 Task: open an excel sheet and write heading  Budget GuruAdd Categories in a column and its values below  'Housing, Transportation, Groceries, Utilities, Entertainment, Dining Out, Health, Miscellaneous, Savings & Total. 'Add Budgeted amount in next column and its values below  $1,500, $300, $400, $200, $150, $250, $100, $200, $500 & $4,600. Add Actual amountin next column and its values below   $1,400, $280, $420, $180, $170, $230, $120, $180, $520 & $4,500. Add Difference in next column and its values below  -$100, -$20, +$20, -$20, +$20, -$20, +$20, -$20, +$20 & -$100Save page Budget Control Tool
Action: Mouse moved to (134, 126)
Screenshot: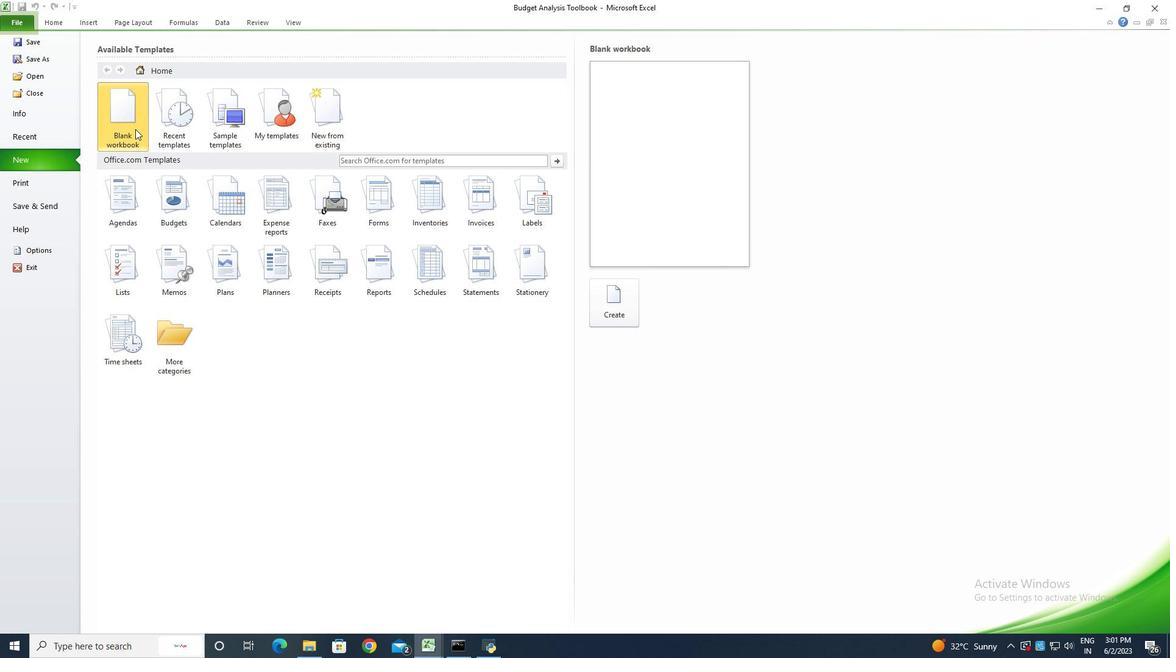 
Action: Mouse pressed left at (134, 126)
Screenshot: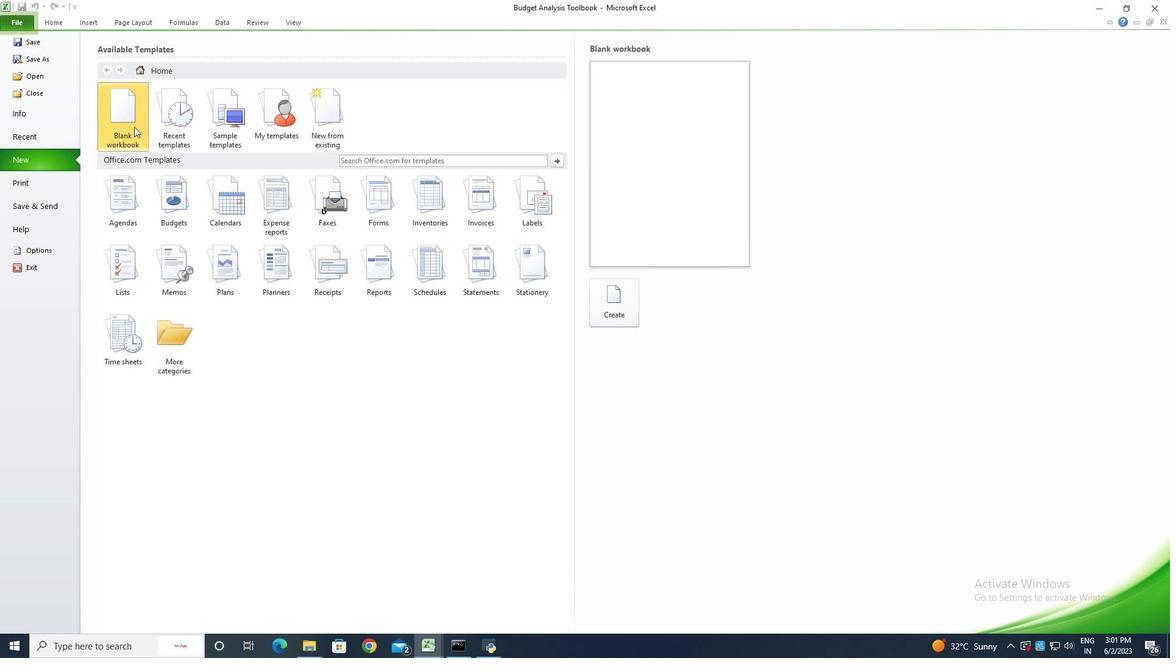 
Action: Mouse moved to (621, 304)
Screenshot: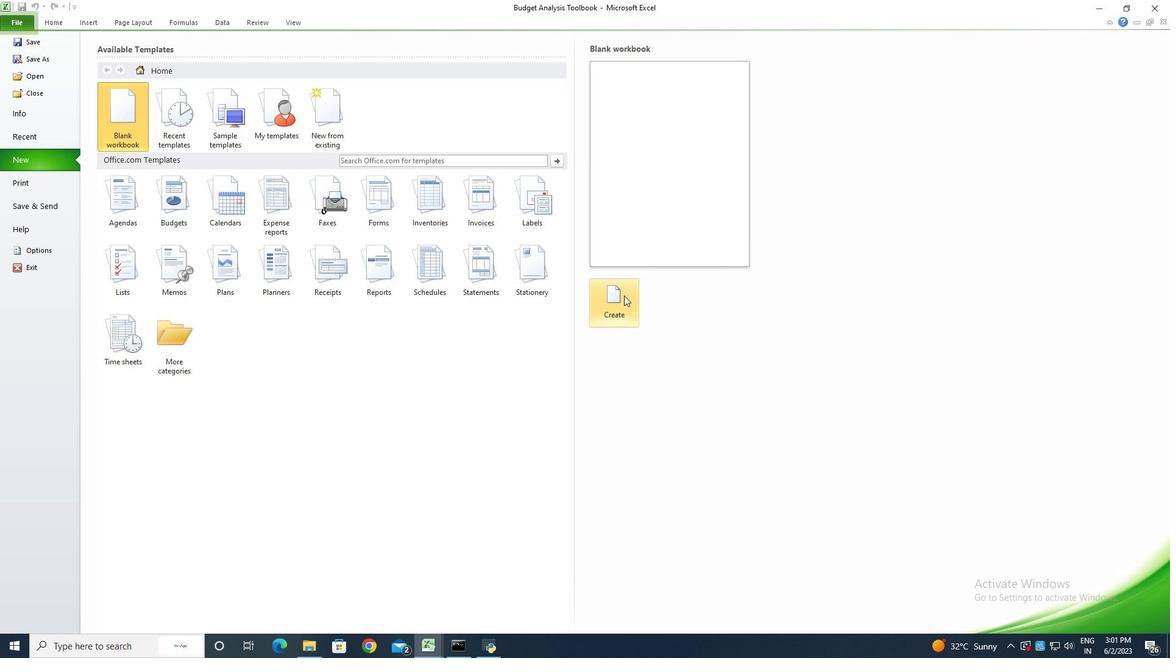 
Action: Mouse pressed left at (621, 304)
Screenshot: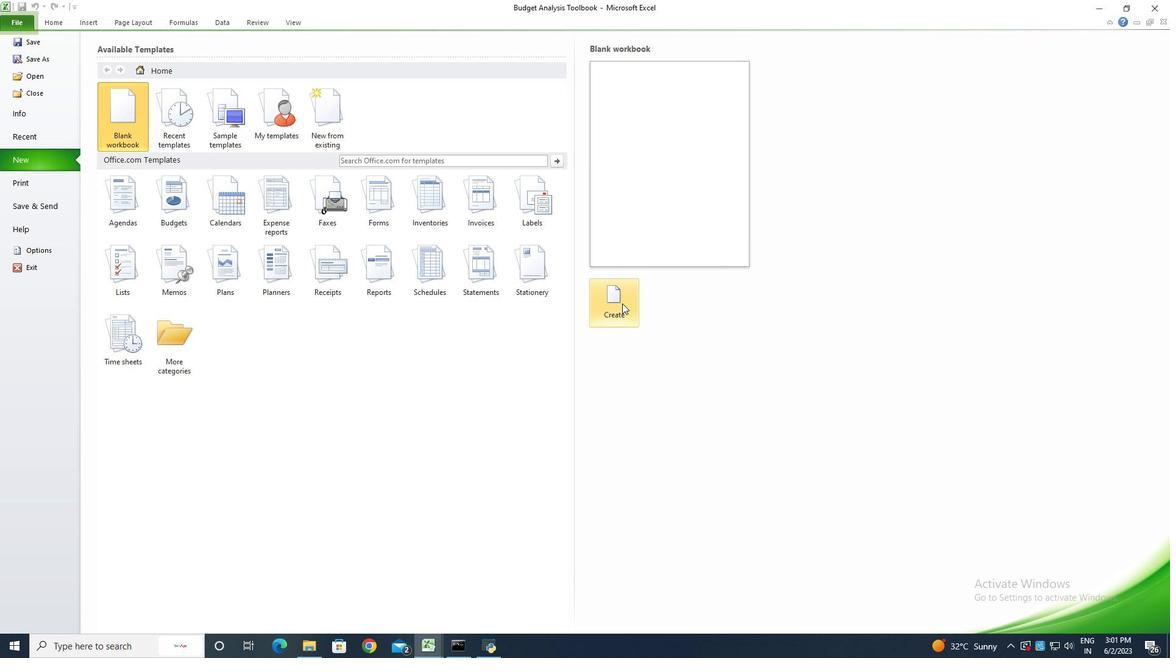 
Action: Key pressed <Key.shift>Budget<Key.space><Key.shift><Key.shift><Key.shift><Key.shift><Key.shift><Key.shift><Key.shift>Guru<Key.enter><Key.shift>Categories<Key.enter><Key.shift><Key.shift><Key.shift>Housing<Key.enter><Key.shift><Key.shift><Key.shift><Key.shift>Transpoir<Key.backspace><Key.backspace>rtation<Key.enter><Key.shift><Key.shift><Key.shift>Groceries<Key.enter><Key.shift>Utilities<Key.enter><Key.shift>Entertainment<Key.enter><Key.shift>Du<Key.backspace>ining<Key.space><Key.shift>Out<Key.enter><Key.shift>Health<Key.enter><Key.shift><Key.shift>Miscellaneous<Key.enter><Key.shift>Savings<Key.space><Key.shift><Key.shift><Key.shift><Key.shift><Key.shift>Total<Key.backspace><Key.backspace><Key.backspace><Key.backspace><Key.backspace><Key.backspace><Key.enter><Key.shift>Total<Key.enter>
Screenshot: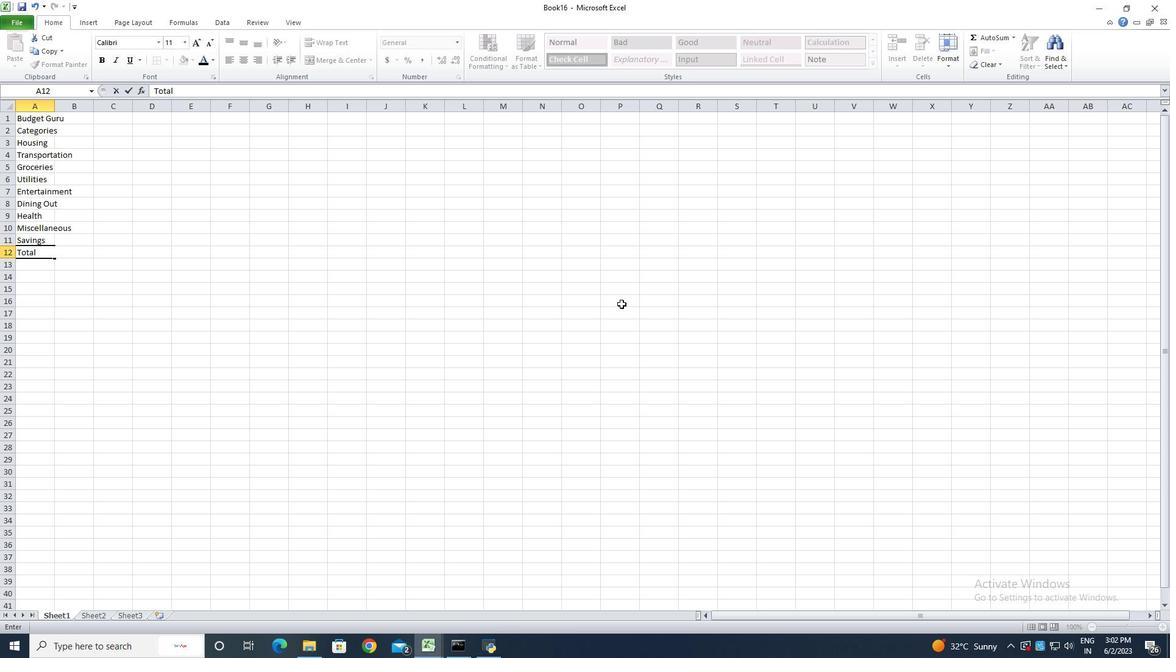 
Action: Mouse moved to (54, 106)
Screenshot: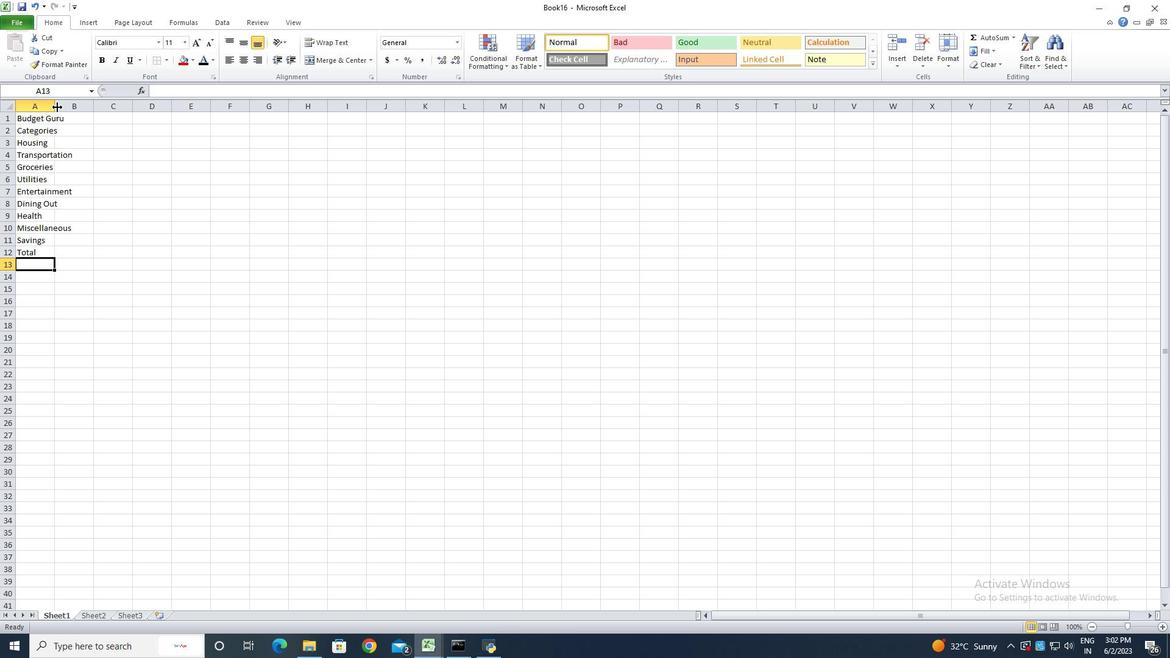 
Action: Mouse pressed left at (54, 106)
Screenshot: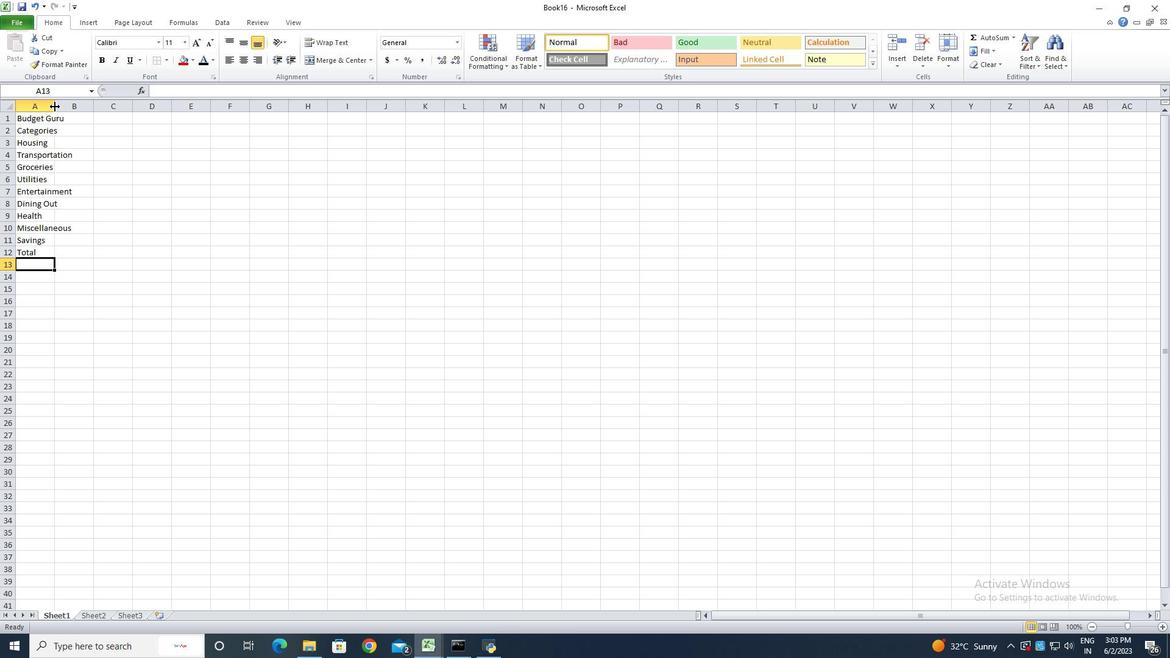 
Action: Mouse pressed left at (54, 106)
Screenshot: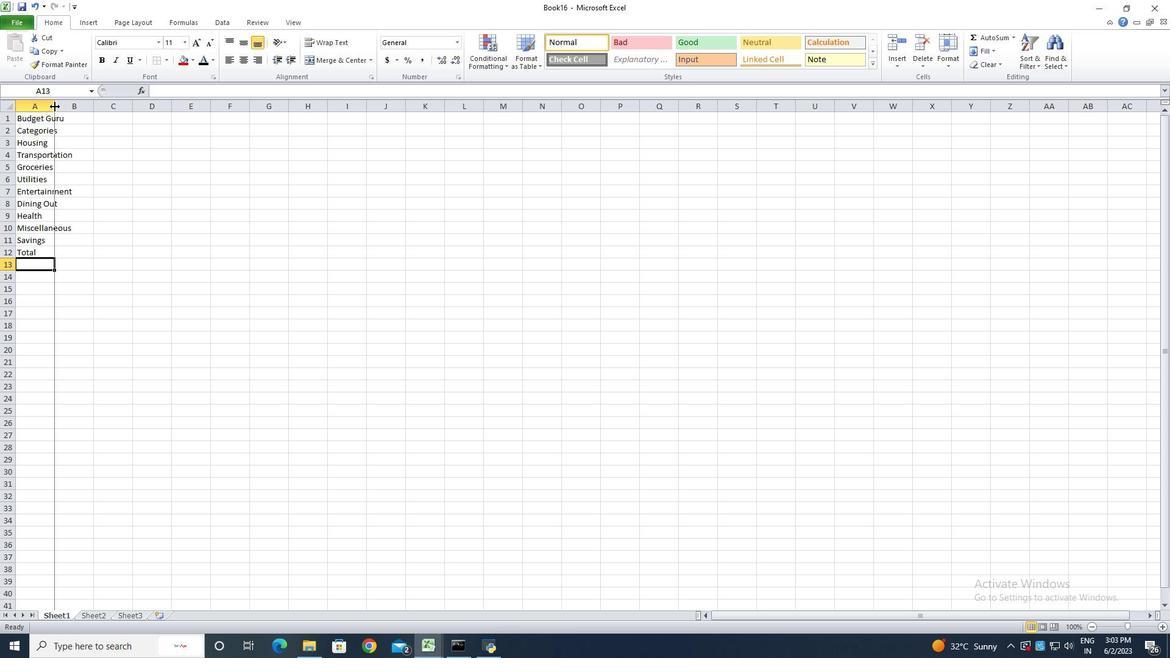 
Action: Mouse moved to (89, 132)
Screenshot: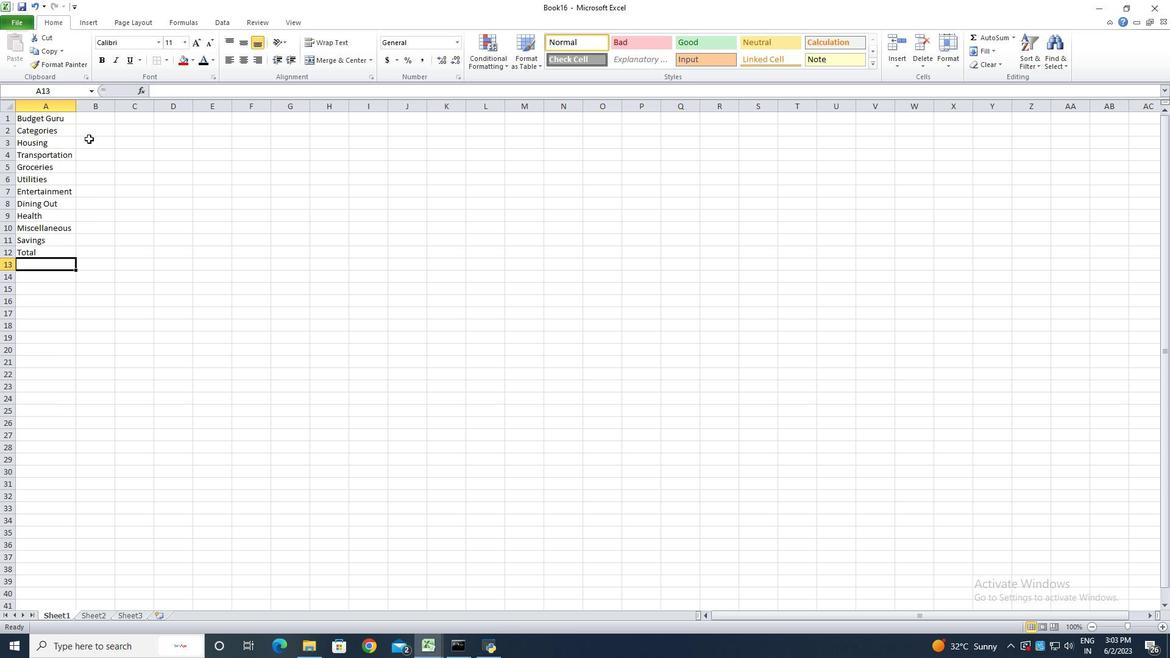 
Action: Mouse pressed left at (89, 132)
Screenshot: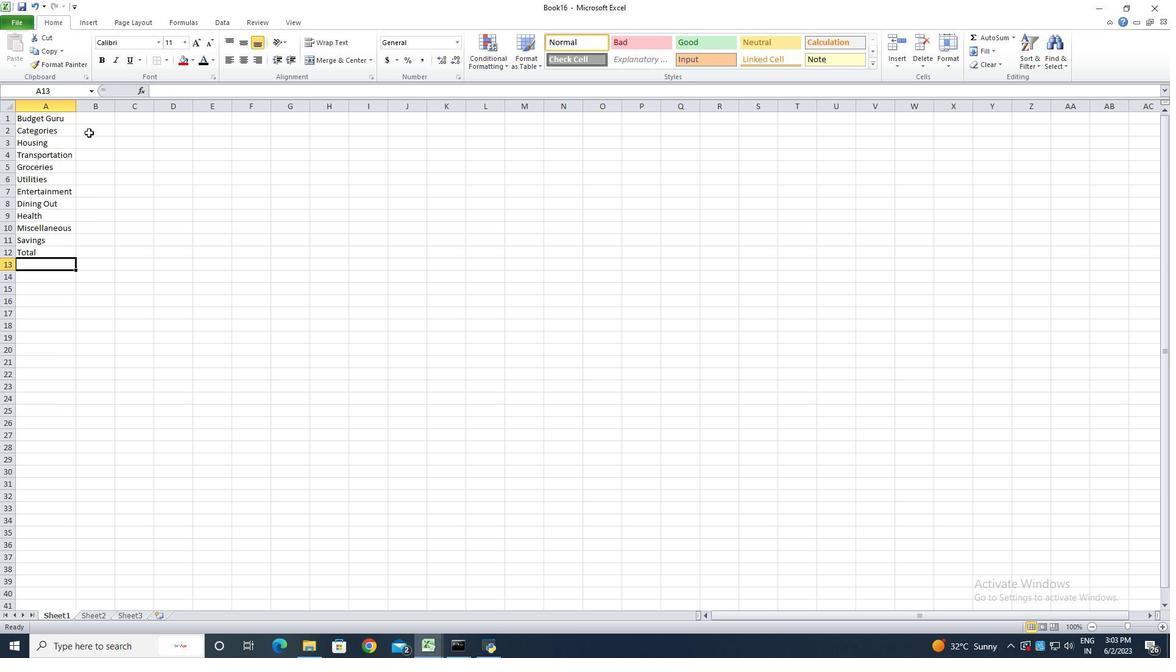 
Action: Key pressed <Key.shift><Key.shift><Key.shift><Key.shift><Key.shift><Key.shift><Key.shift><Key.shift><Key.shift><Key.shift><Key.shift><Key.shift><Key.shift><Key.shift><Key.shift><Key.shift><Key.shift><Key.shift><Key.shift><Key.shift><Key.shift><Key.shift><Key.shift><Key.shift><Key.shift><Key.shift><Key.shift><Key.shift><Key.shift><Key.shift><Key.shift><Key.shift><Key.shift><Key.shift>Bug<Key.backspace>dgeted<Key.space><Key.shift><Key.shift><Key.shift><Key.shift><Key.shift><Key.shift><Key.shift><Key.shift><Key.shift>Amount<Key.enter><Key.shift><Key.shift><Key.shift><Key.shift><Key.shift><Key.shift>$1500<Key.enter><Key.shift>$300<Key.enter><Key.shift>$400<Key.enter><Key.shift><Key.shift><Key.shift><Key.shift><Key.shift>$200<Key.enter><Key.shift>$150<Key.enter><Key.shift><Key.shift><Key.shift><Key.shift>$250<Key.enter><Key.shift>$100<Key.enter><Key.shift>$200<Key.enter><Key.shift>$500<Key.enter><Key.shift><Key.shift><Key.shift><Key.shift><Key.shift><Key.shift><Key.shift><Key.shift><Key.shift><Key.shift><Key.shift><Key.shift><Key.shift><Key.shift><Key.shift><Key.shift><Key.shift><Key.shift><Key.shift><Key.shift><Key.shift><Key.shift><Key.shift><Key.shift>$4600<Key.enter>
Screenshot: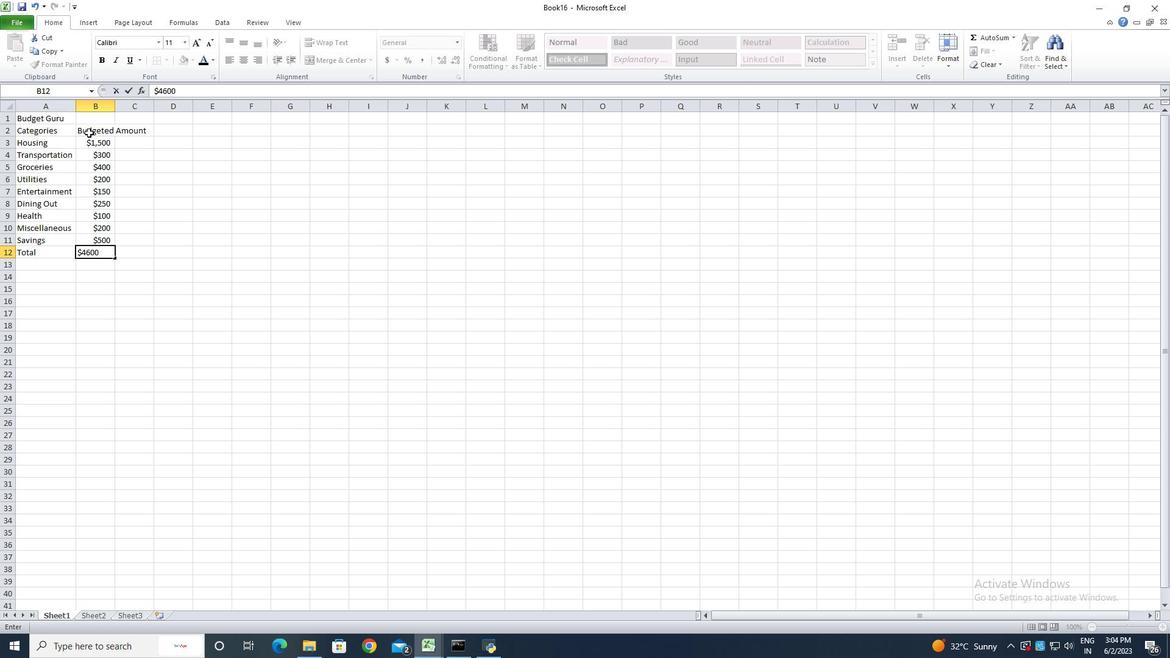 
Action: Mouse scrolled (89, 132) with delta (0, 0)
Screenshot: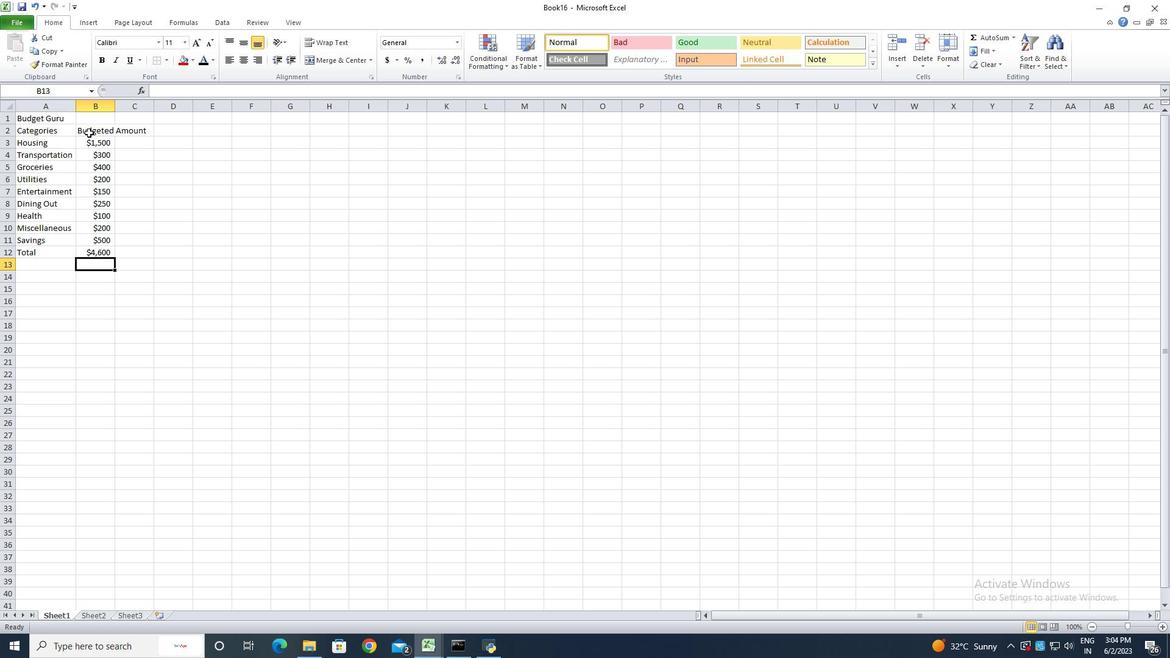 
Action: Mouse moved to (114, 110)
Screenshot: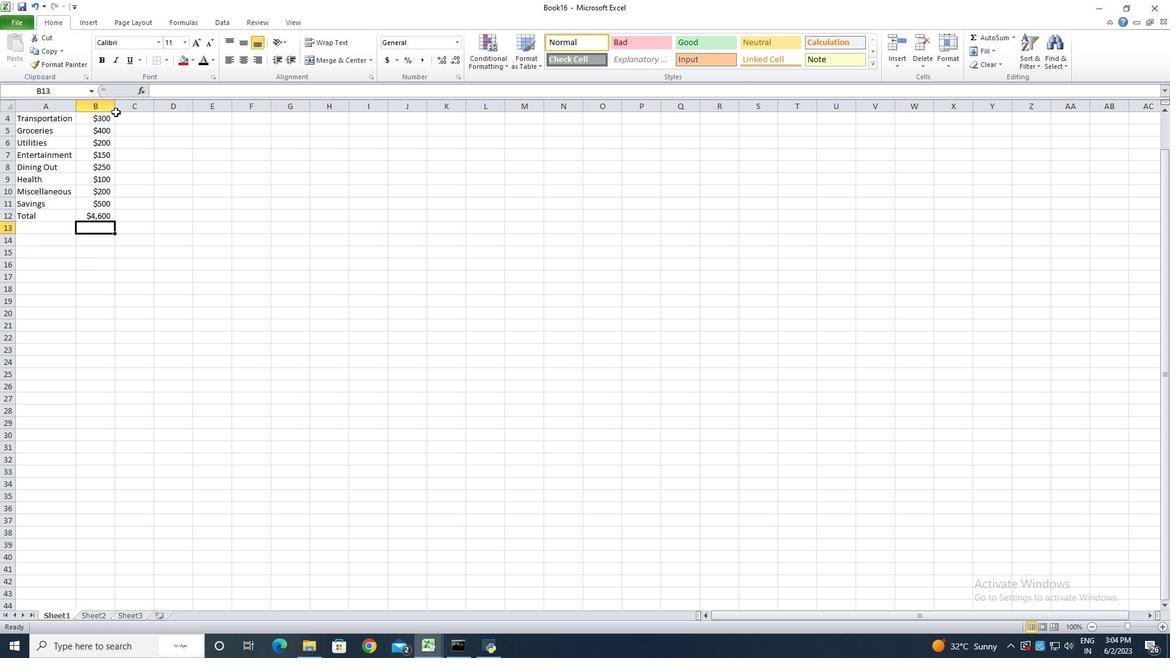 
Action: Mouse pressed left at (114, 110)
Screenshot: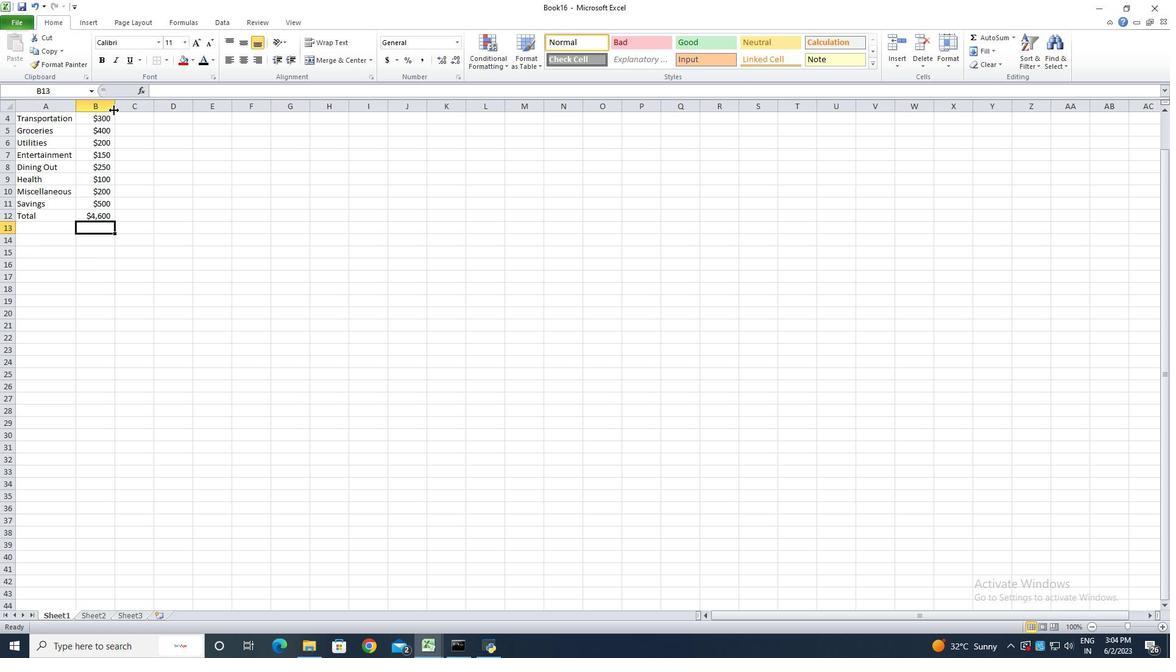 
Action: Mouse pressed left at (114, 110)
Screenshot: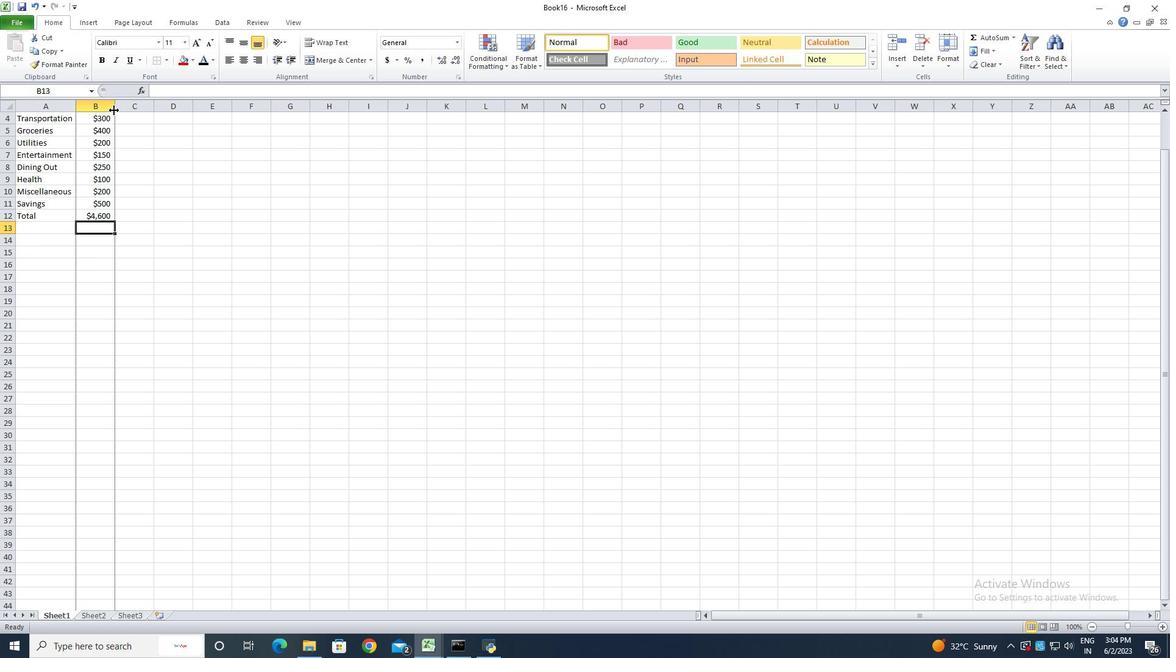 
Action: Mouse moved to (115, 112)
Screenshot: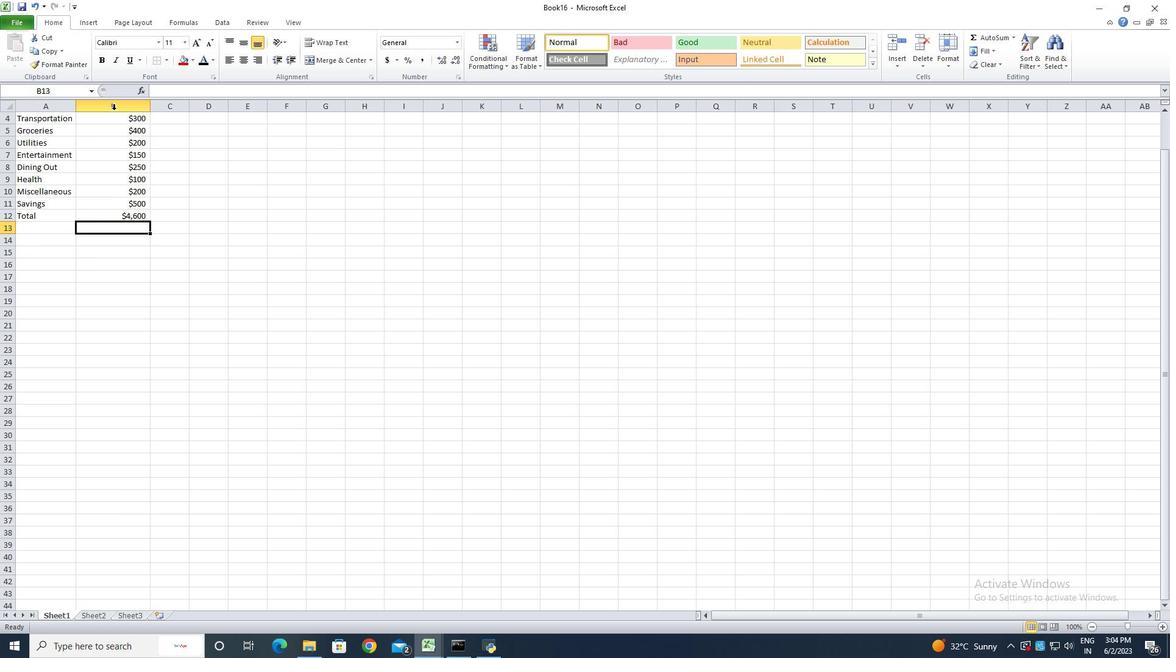 
Action: Mouse scrolled (115, 112) with delta (0, 0)
Screenshot: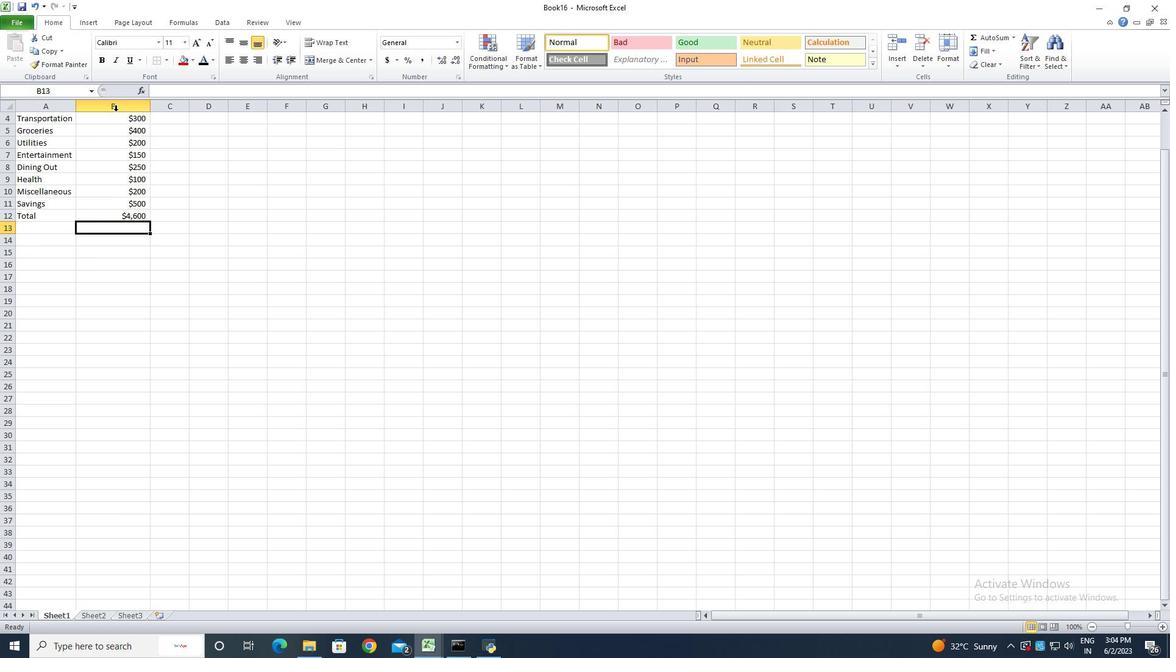 
Action: Mouse scrolled (115, 112) with delta (0, 0)
Screenshot: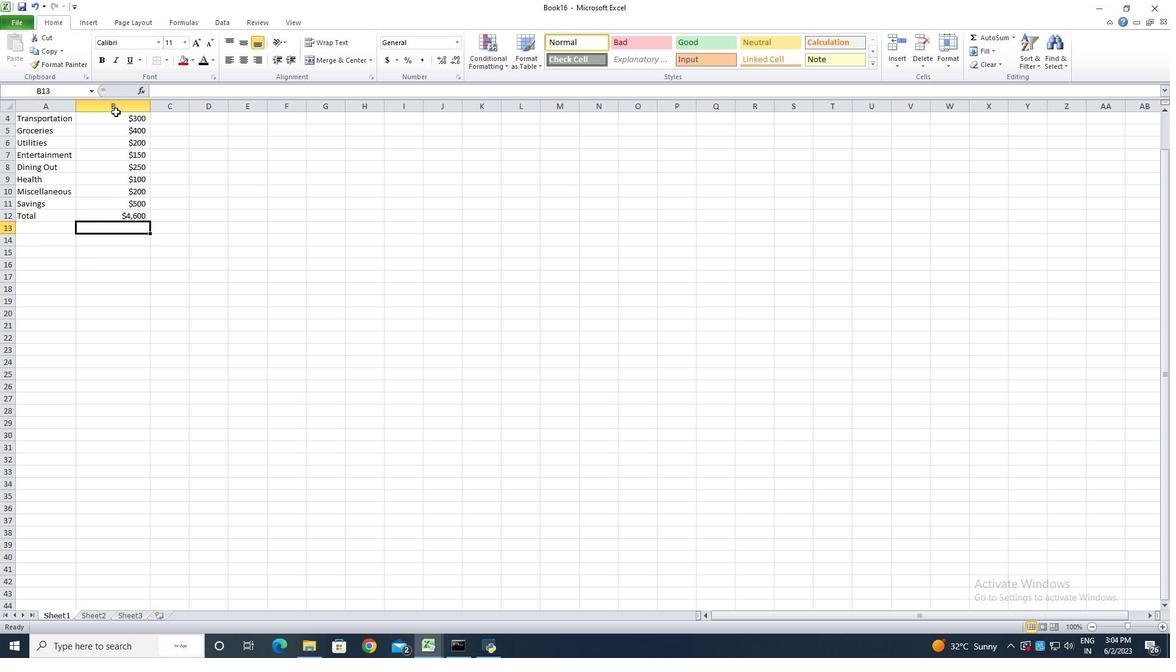 
Action: Mouse scrolled (115, 112) with delta (0, 0)
Screenshot: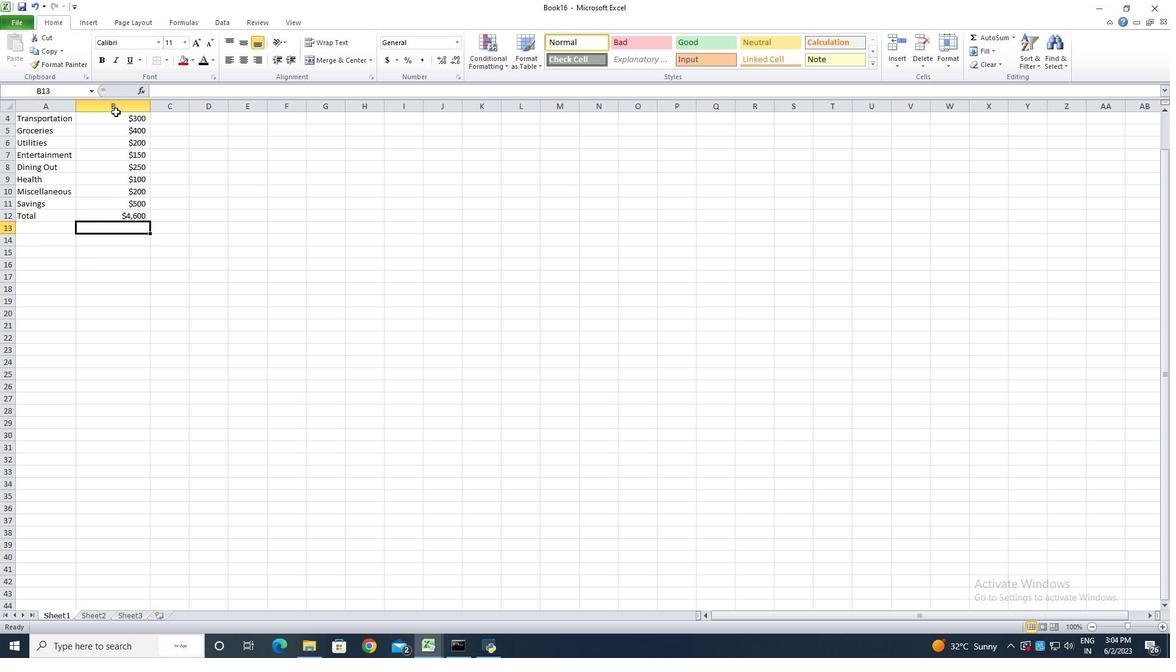 
Action: Mouse moved to (167, 131)
Screenshot: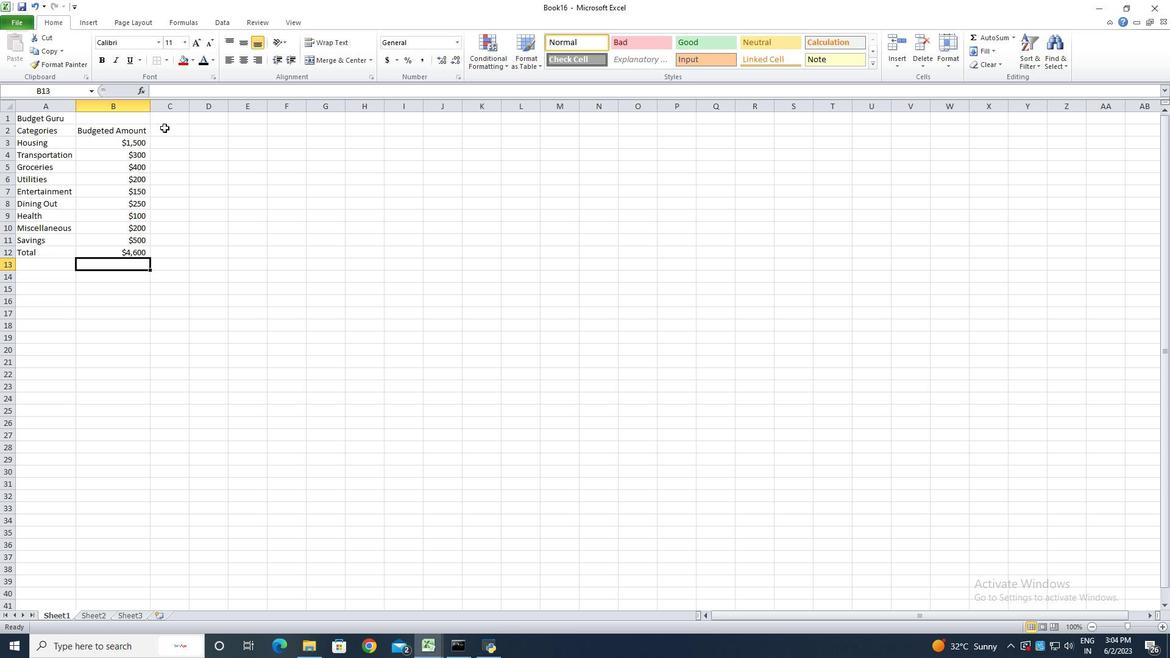
Action: Mouse pressed left at (167, 131)
Screenshot: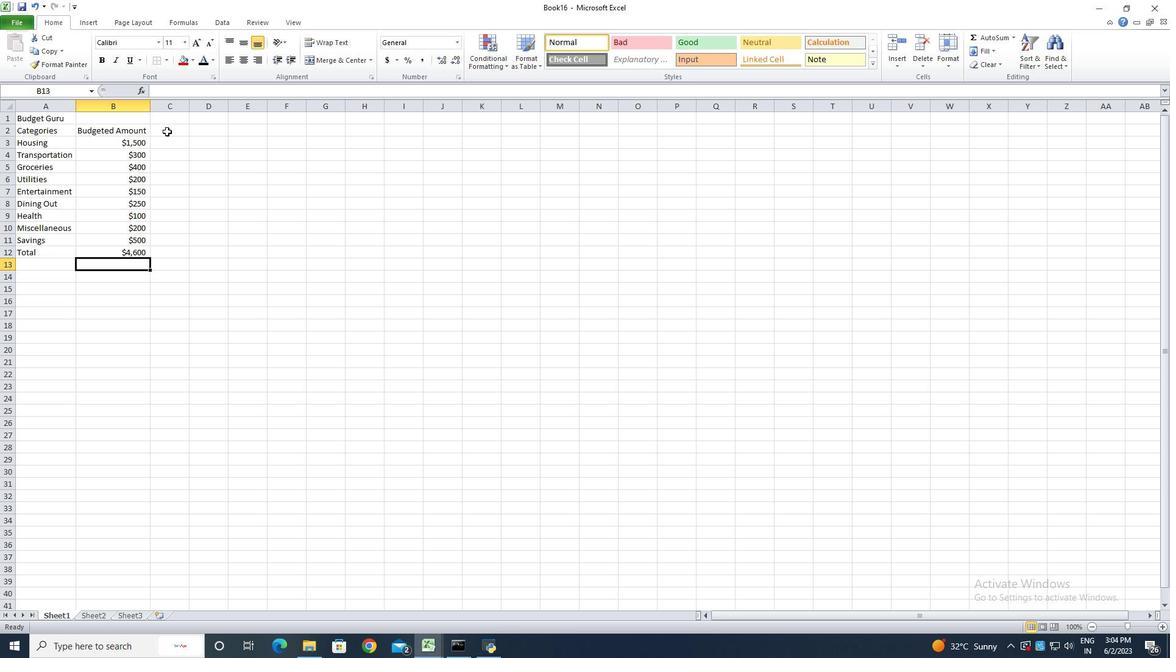 
Action: Key pressed <Key.shift>Actual<Key.space><Key.shift><Key.shift><Key.shift><Key.shift><Key.shift><Key.shift><Key.shift><Key.shift><Key.shift><Key.shift><Key.shift><Key.shift><Key.shift><Key.shift><Key.shift><Key.shift><Key.shift><Key.shift><Key.shift><Key.shift><Key.shift><Key.shift><Key.shift><Key.shift><Key.shift><Key.shift><Key.shift><Key.shift><Key.shift><Key.shift><Key.shift><Key.shift><Key.shift><Key.shift><Key.shift><Key.shift><Key.shift><Key.shift><Key.shift><Key.shift><Key.shift><Key.shift><Key.shift><Key.shift><Key.shift><Key.shift><Key.shift><Key.shift><Key.shift><Key.shift><Key.shift><Key.shift><Key.shift><Key.shift><Key.shift><Key.shift><Key.shift><Key.shift><Key.shift><Key.shift><Key.shift>Amount<Key.enter><Key.shift><Key.shift><Key.shift><Key.shift><Key.shift><Key.shift><Key.shift><Key.shift>$1400<Key.enter><Key.shift>$280<Key.enter><Key.shift>$420<Key.enter><Key.shift>$180<Key.enter><Key.shift>$170<Key.enter><Key.shift><Key.shift><Key.shift><Key.shift><Key.shift><Key.shift>$230<Key.enter><Key.shift><Key.shift><Key.shift><Key.shift><Key.shift><Key.shift><Key.shift><Key.shift>$120<Key.enter><Key.shift>$180<Key.enter><Key.shift>$520<Key.enter><Key.shift><Key.shift><Key.shift>$4500<Key.enter>
Screenshot: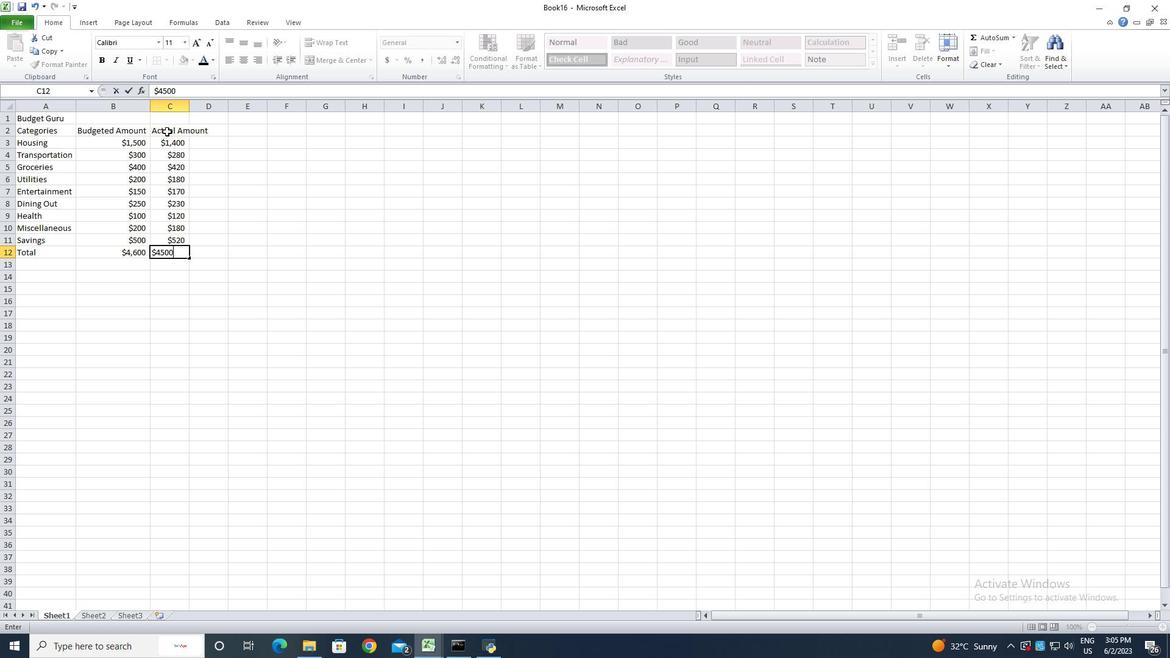 
Action: Mouse moved to (188, 108)
Screenshot: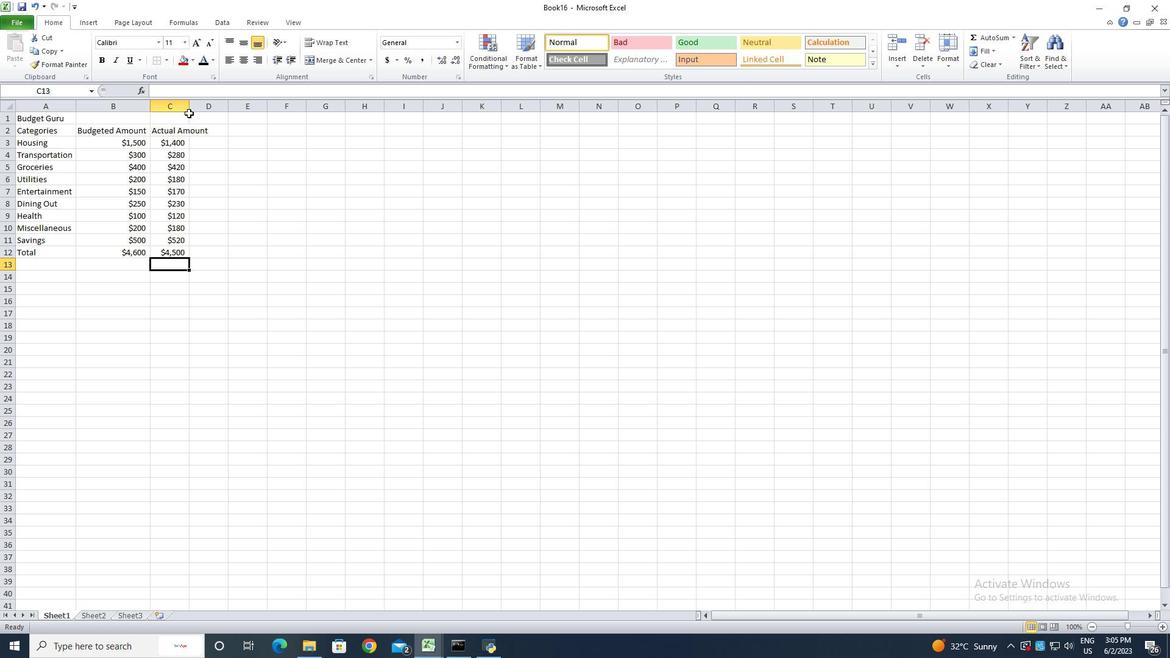 
Action: Mouse pressed left at (188, 108)
Screenshot: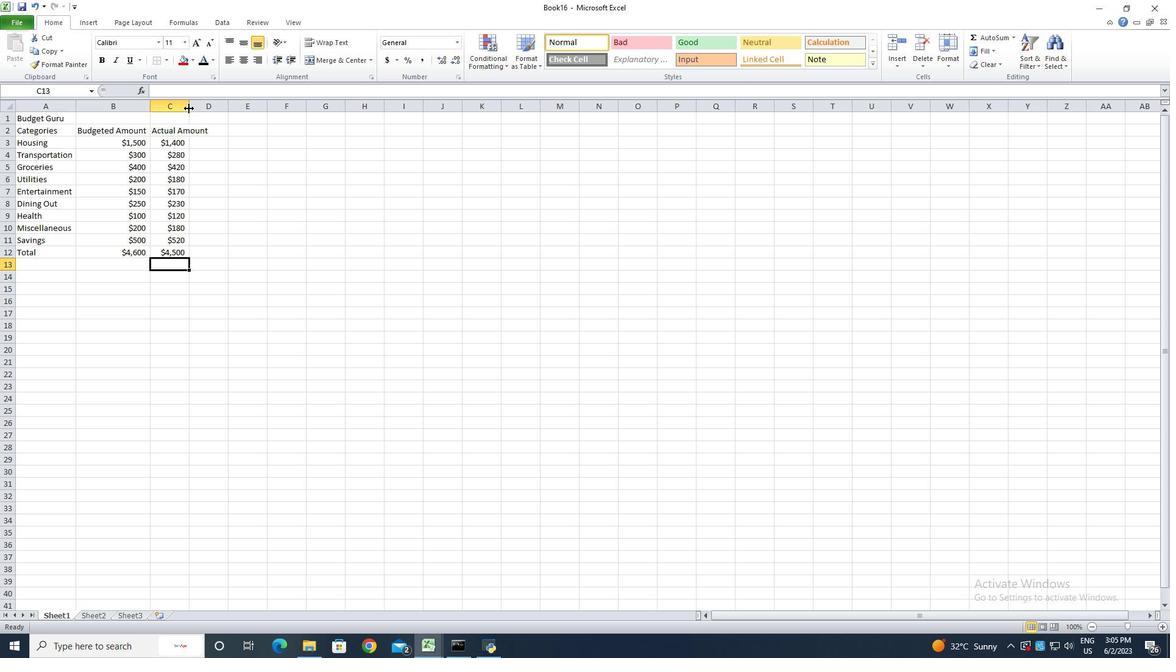 
Action: Mouse pressed left at (188, 108)
Screenshot: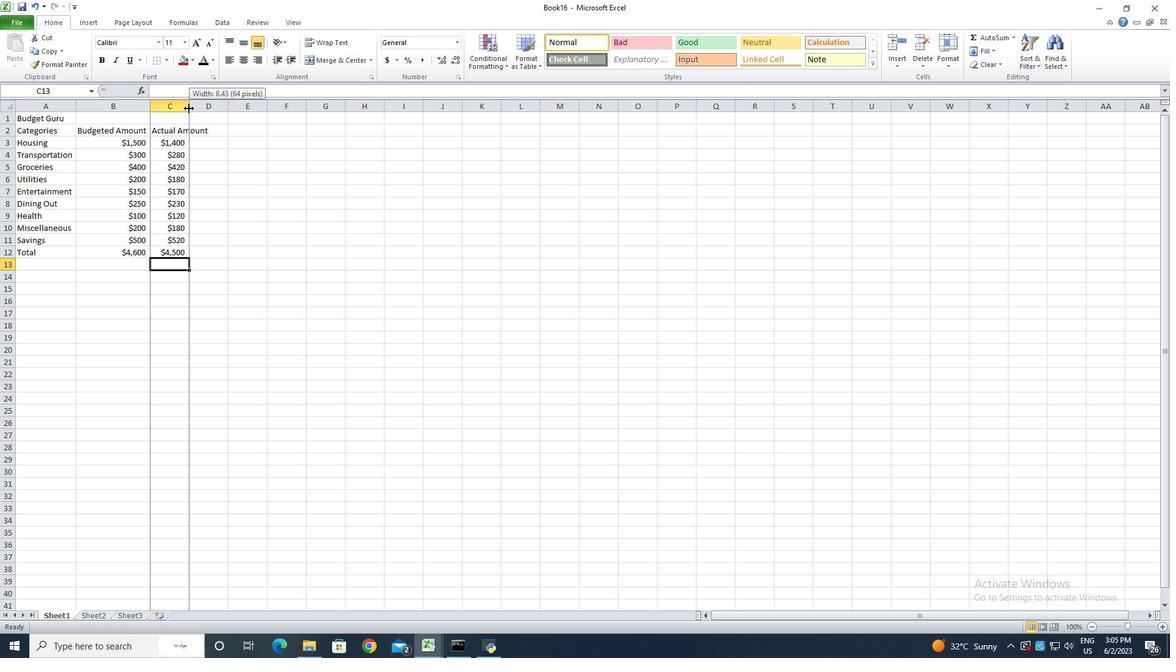 
Action: Mouse moved to (222, 132)
Screenshot: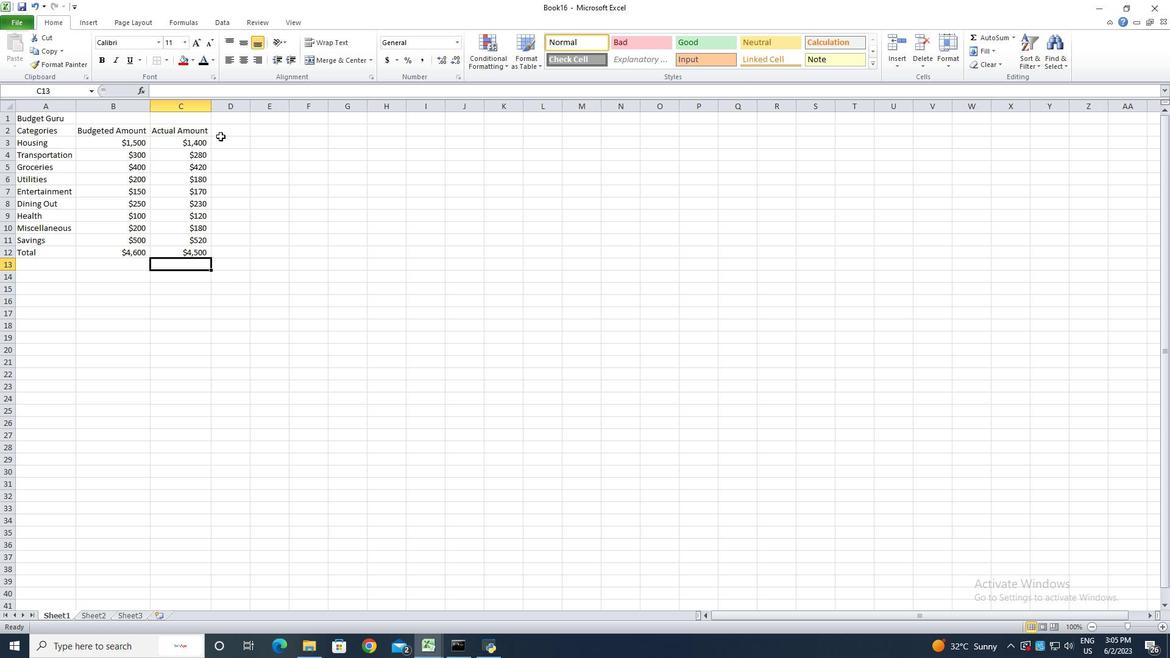 
Action: Mouse pressed left at (222, 132)
Screenshot: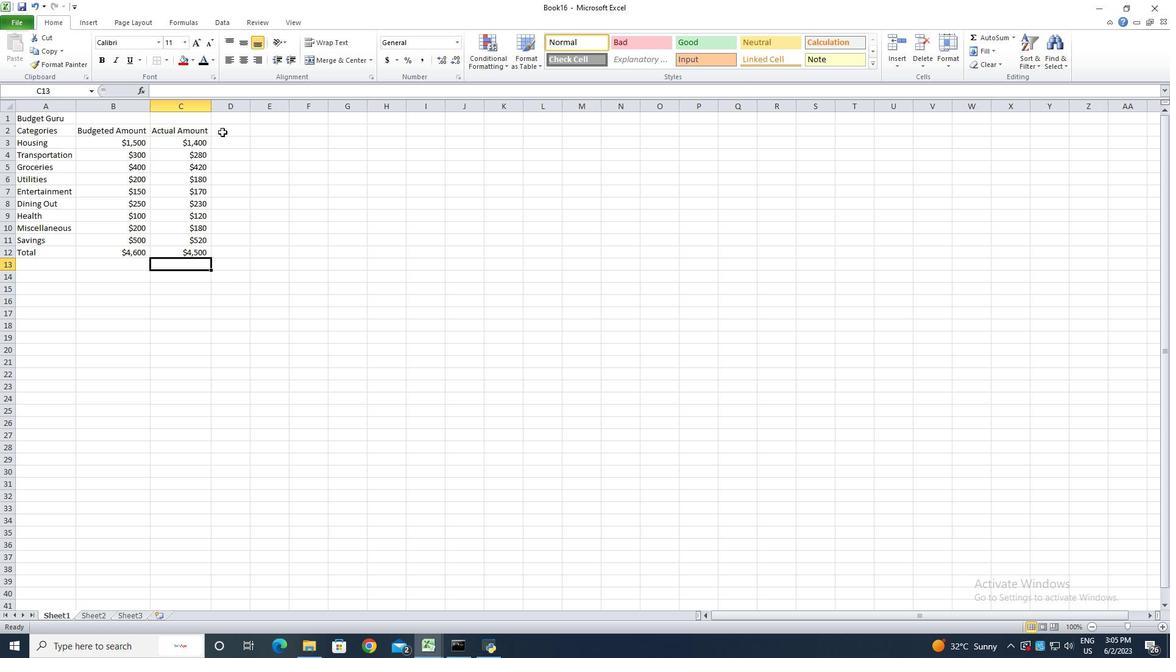 
Action: Key pressed <Key.shift>Difference<Key.enter>'-<Key.shift><Key.shift><Key.shift><Key.shift><Key.shift><Key.shift><Key.shift><Key.shift><Key.shift><Key.shift><Key.shift><Key.shift><Key.shift><Key.shift><Key.shift><Key.shift><Key.shift><Key.shift><Key.shift><Key.shift><Key.shift><Key.shift><Key.shift><Key.shift><Key.shift><Key.shift><Key.shift>$100<Key.enter><Key.shift><Key.shift><Key.shift><Key.shift><Key.shift><Key.shift><Key.shift><Key.shift><Key.shift><Key.shift><Key.shift><Key.shift><Key.shift><Key.shift><Key.shift><Key.shift><Key.shift><Key.shift><Key.shift><Key.shift><Key.shift><Key.shift><Key.shift><Key.shift><Key.shift><Key.shift><Key.shift><Key.shift>_<Key.shift><Key.shift><Key.shift><Key.shift><Key.shift><Key.shift><Key.shift><Key.shift><Key.shift><Key.shift><Key.shift><Key.shift><Key.shift><Key.shift><Key.shift><Key.shift><Key.shift><Key.shift><Key.shift><Key.shift><Key.shift><Key.shift><Key.shift><Key.shift><Key.shift><Key.shift><Key.shift><Key.shift><Key.shift><Key.shift><Key.shift><Key.shift><Key.shift>$<Key.backspace><Key.backspace>'-<Key.shift><Key.shift><Key.shift><Key.shift><Key.shift><Key.shift><Key.shift><Key.shift><Key.shift><Key.shift><Key.shift><Key.shift><Key.shift><Key.shift><Key.shift><Key.shift><Key.shift><Key.shift><Key.shift><Key.shift><Key.shift><Key.shift><Key.shift><Key.shift><Key.shift>$20<Key.enter>'=<Key.shift><Key.shift><Key.shift><Key.shift><Key.shift><Key.shift><Key.shift><Key.shift><Key.shift><Key.shift><Key.shift><Key.shift><Key.shift><Key.shift><Key.shift>$20<Key.backspace><Key.backspace><Key.backspace><Key.backspace><Key.shift><Key.shift><Key.shift><Key.shift><Key.shift><Key.shift><Key.shift><Key.shift><Key.shift><Key.shift><Key.shift><Key.shift><Key.shift><Key.shift><Key.shift><Key.shift><Key.shift><Key.shift><Key.shift><Key.shift><Key.shift><Key.shift><Key.shift><Key.shift><Key.shift><Key.shift><Key.shift><Key.shift><Key.shift><Key.shift><Key.shift><Key.shift><Key.shift><Key.shift><Key.shift><Key.shift><Key.shift><Key.shift><Key.shift>+<Key.shift>$20<Key.enter>'-<Key.shift>$20<Key.enter>'+<Key.shift>$20<Key.enter>'-<Key.shift><Key.shift><Key.shift><Key.shift><Key.shift><Key.shift>$20<Key.enter>'+<Key.shift>$20<Key.enter>'-<Key.shift>$20<Key.enter>'+<Key.shift>$20<Key.enter>'-<Key.shift>$100<Key.enter>
Screenshot: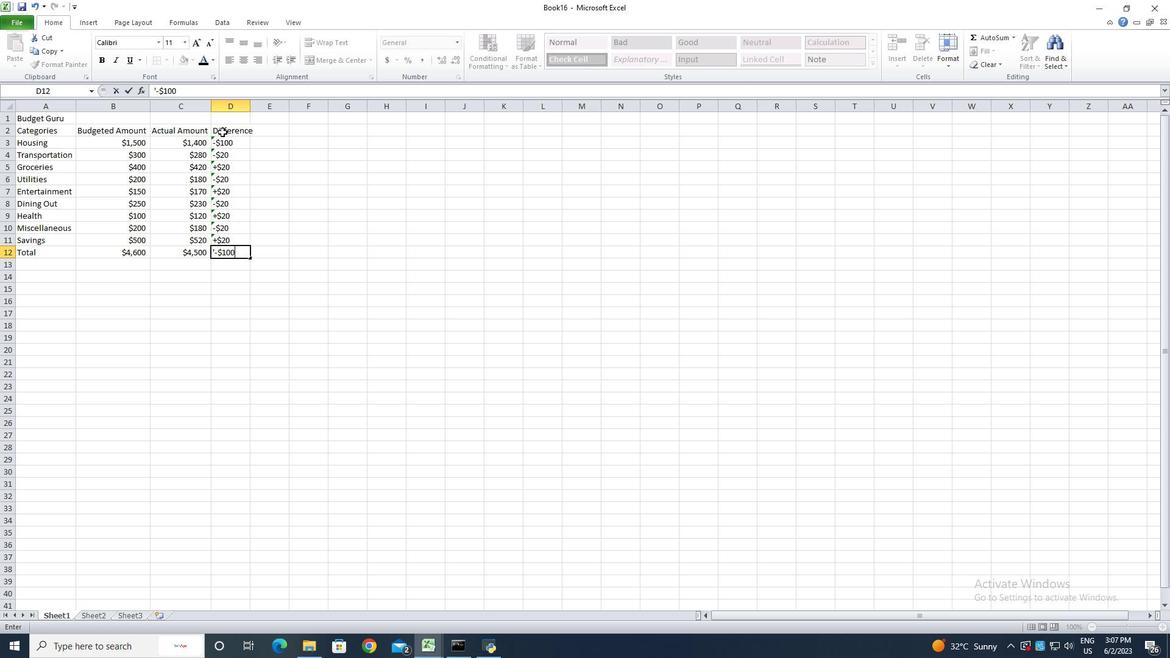 
Action: Mouse moved to (251, 109)
Screenshot: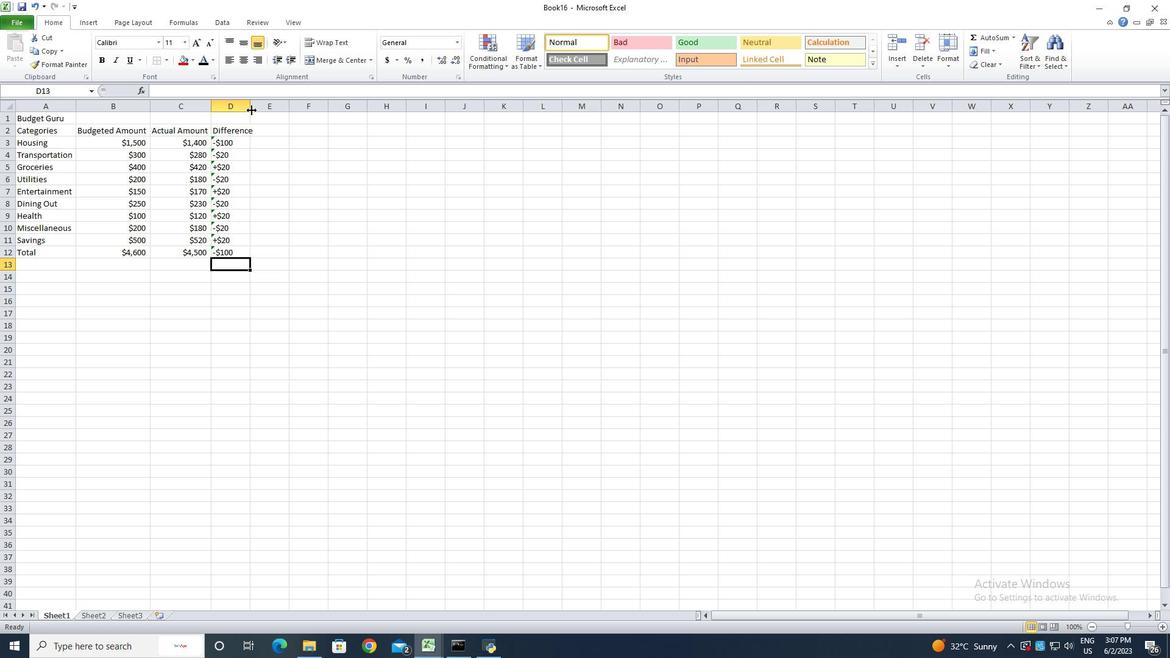 
Action: Mouse pressed left at (251, 109)
Screenshot: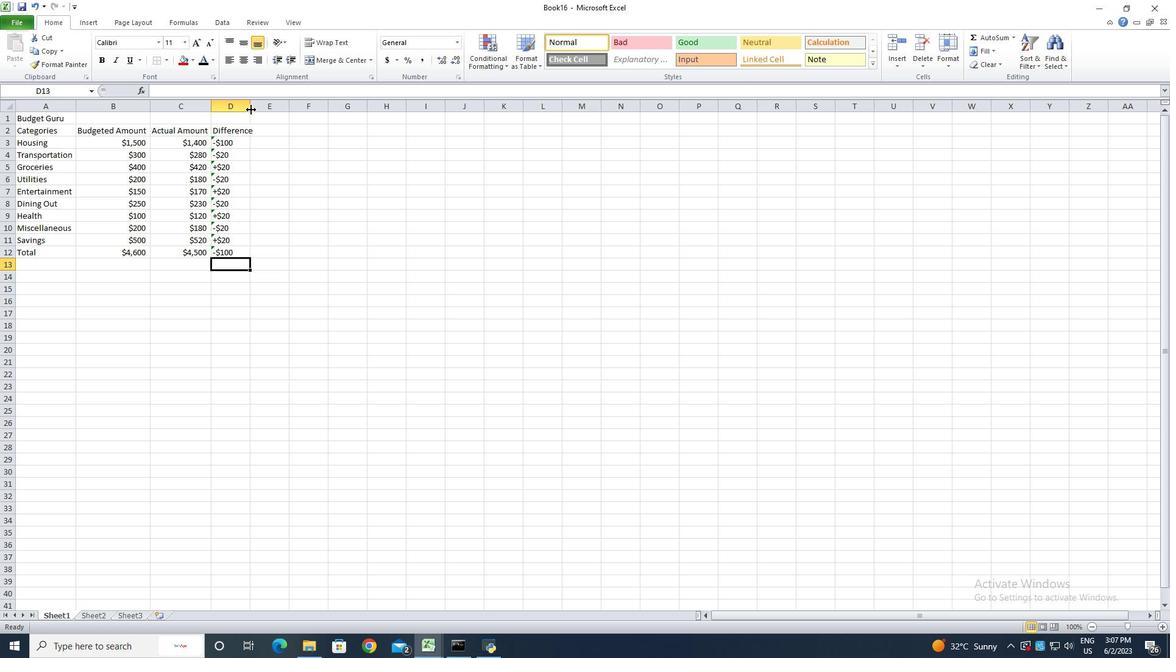 
Action: Mouse pressed left at (251, 109)
Screenshot: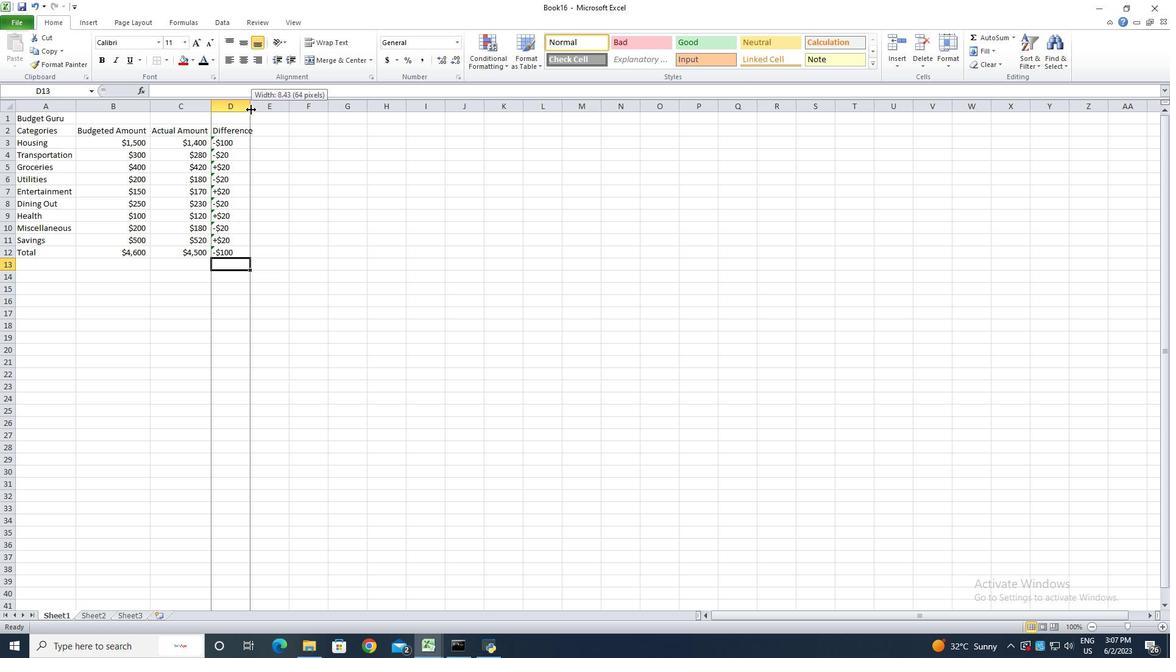 
Action: Mouse moved to (56, 118)
Screenshot: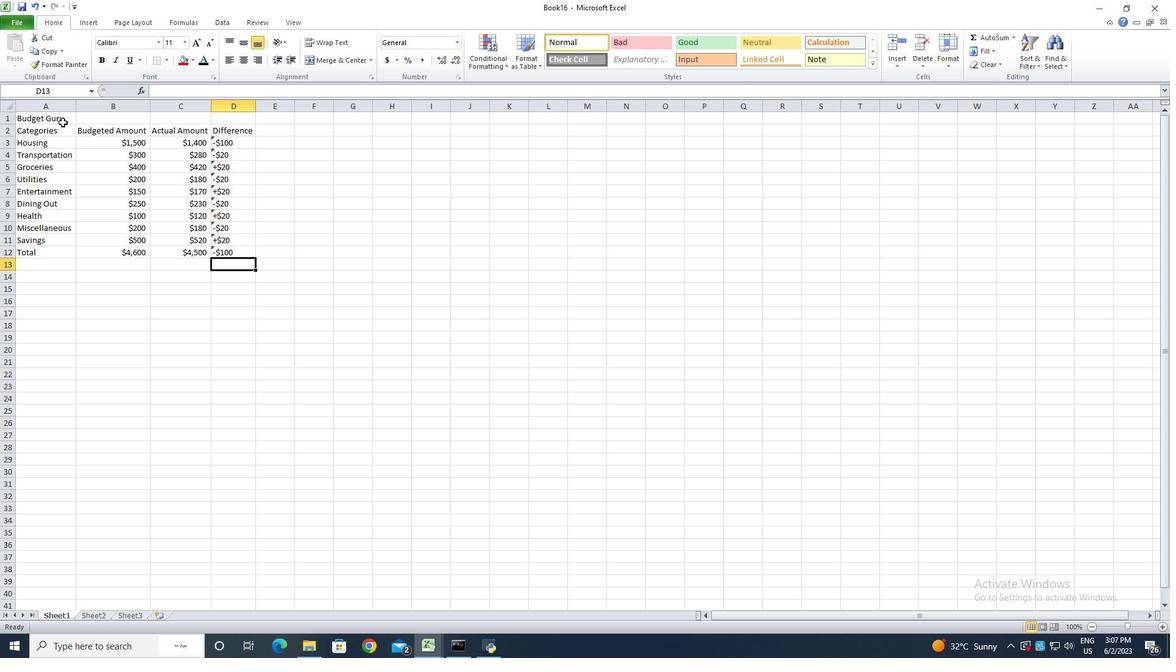 
Action: Mouse pressed left at (56, 118)
Screenshot: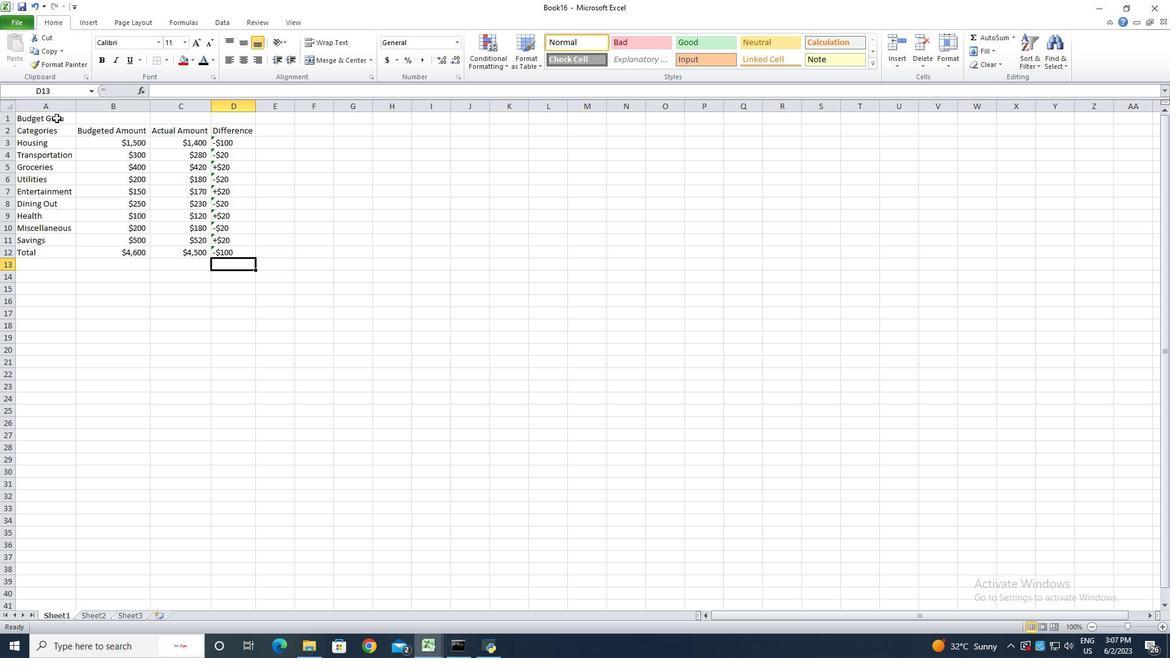 
Action: Mouse moved to (338, 59)
Screenshot: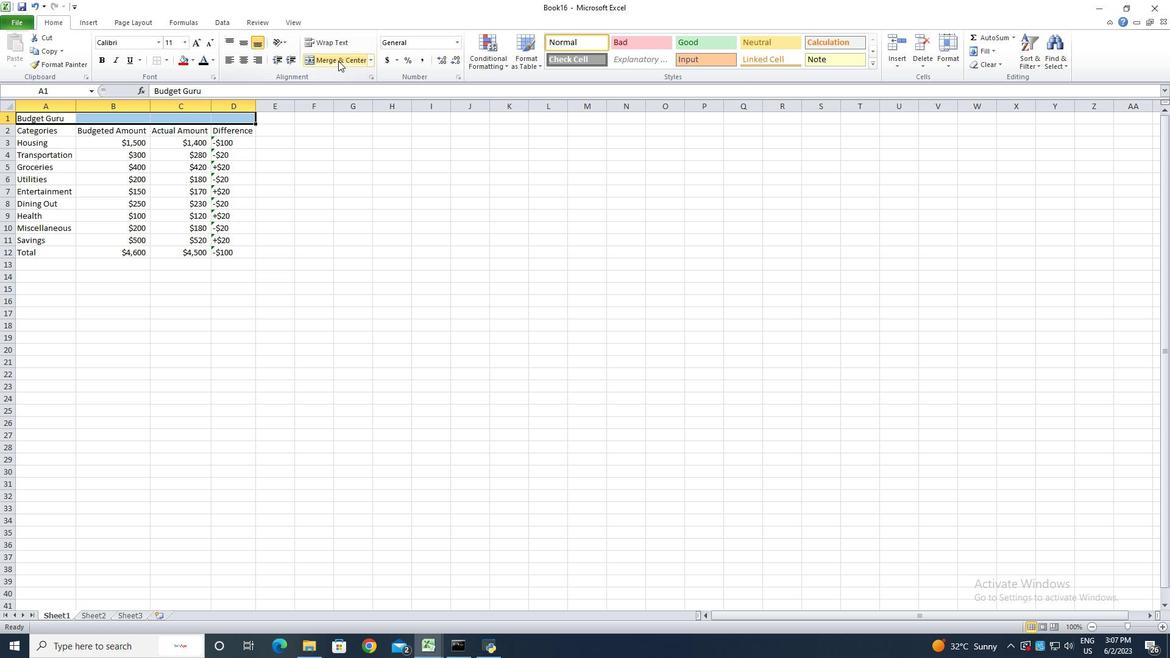 
Action: Mouse pressed left at (338, 59)
Screenshot: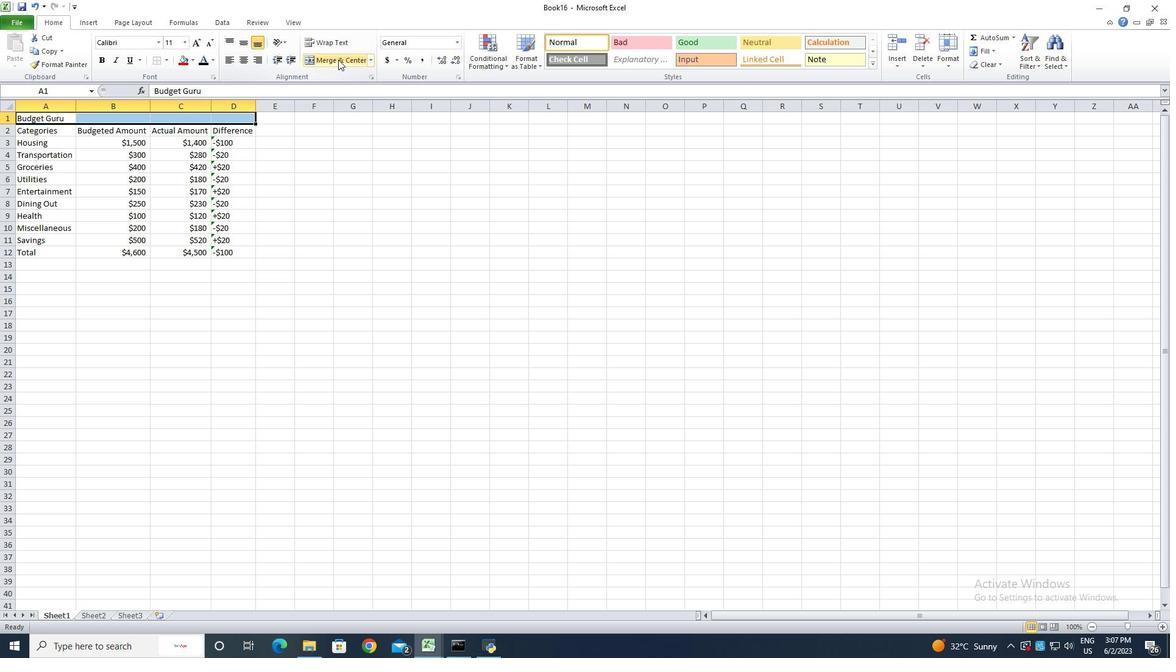 
Action: Mouse moved to (271, 255)
Screenshot: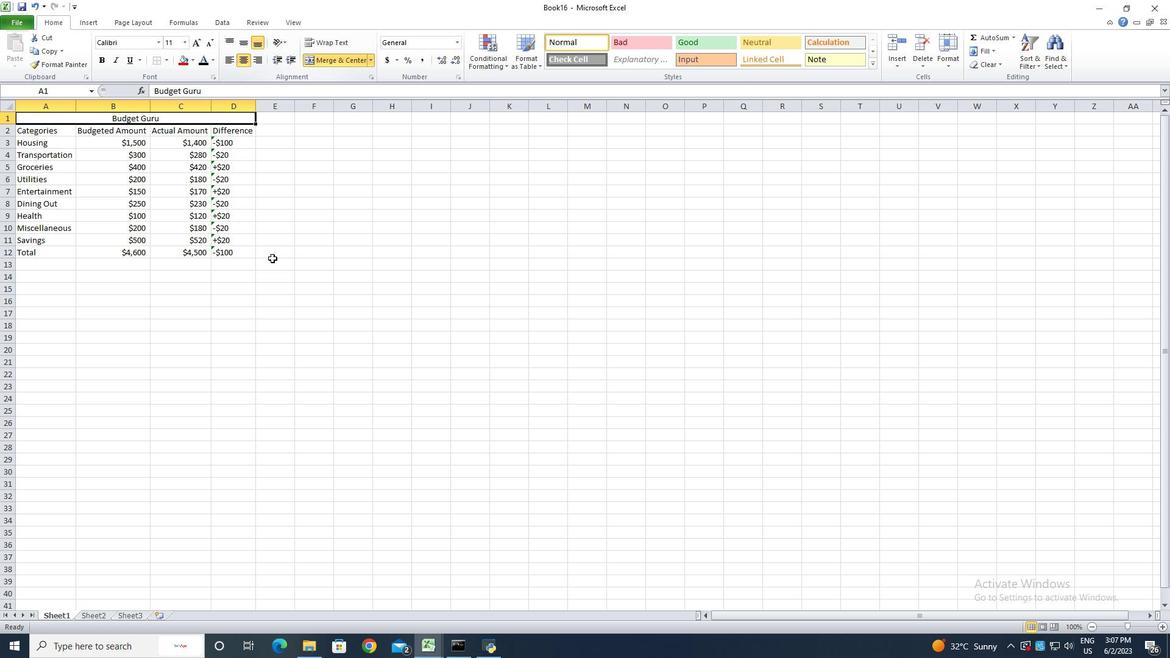 
Action: Mouse pressed left at (271, 255)
Screenshot: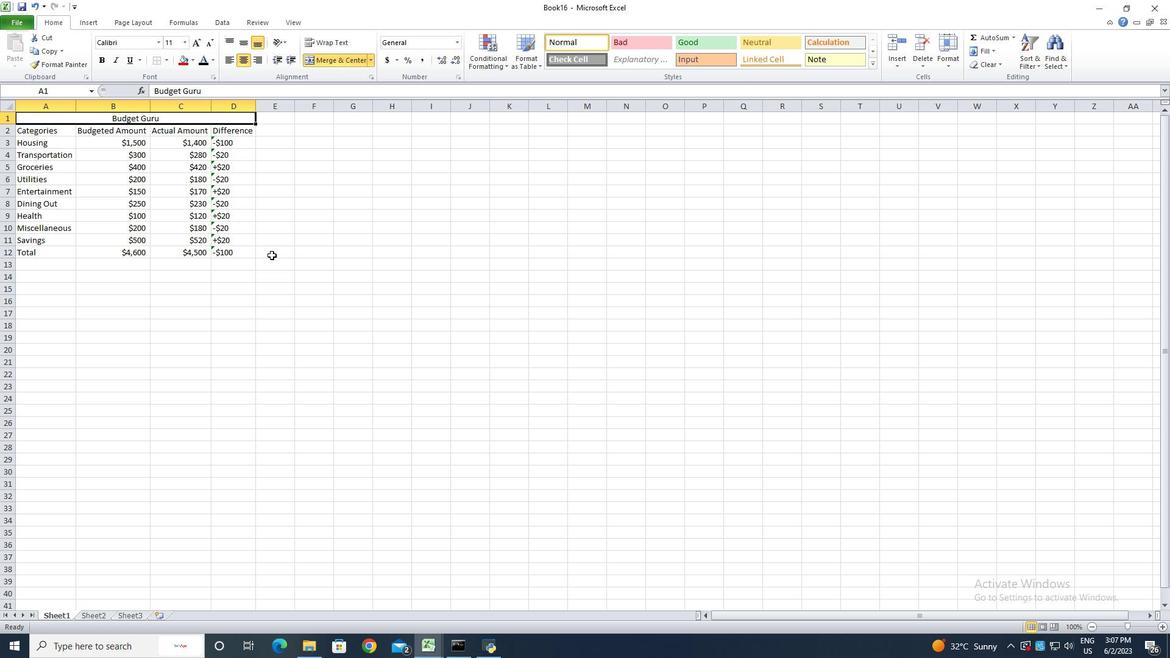 
Action: Mouse moved to (15, 23)
Screenshot: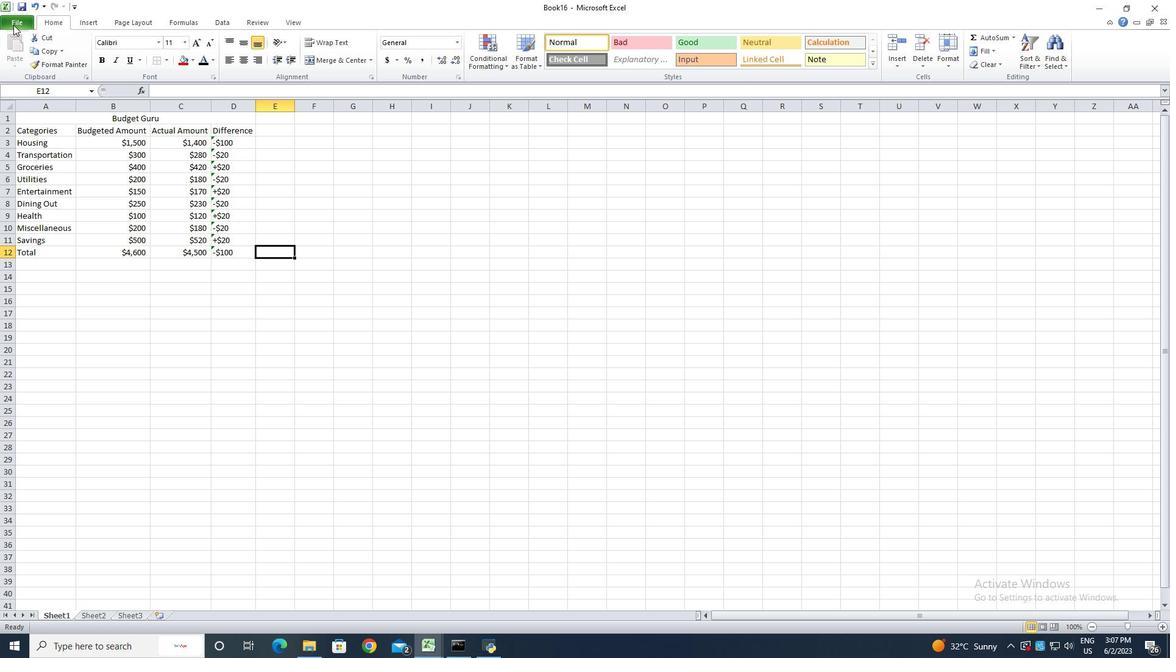 
Action: Mouse pressed left at (15, 23)
Screenshot: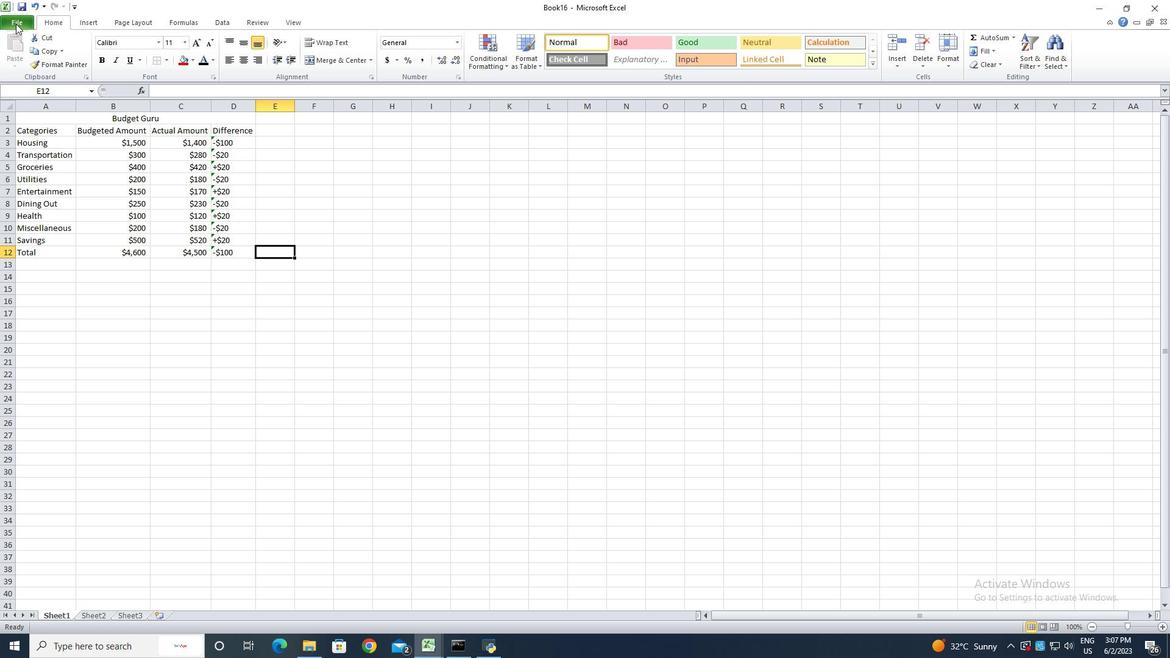 
Action: Mouse moved to (30, 56)
Screenshot: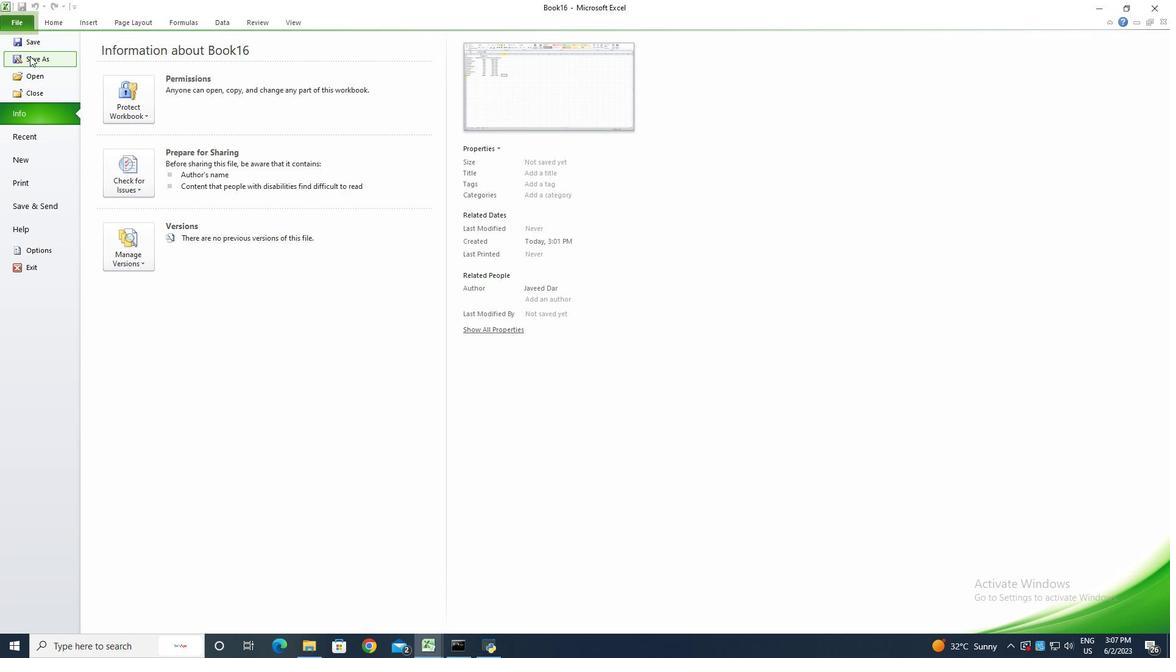 
Action: Mouse pressed left at (30, 56)
Screenshot: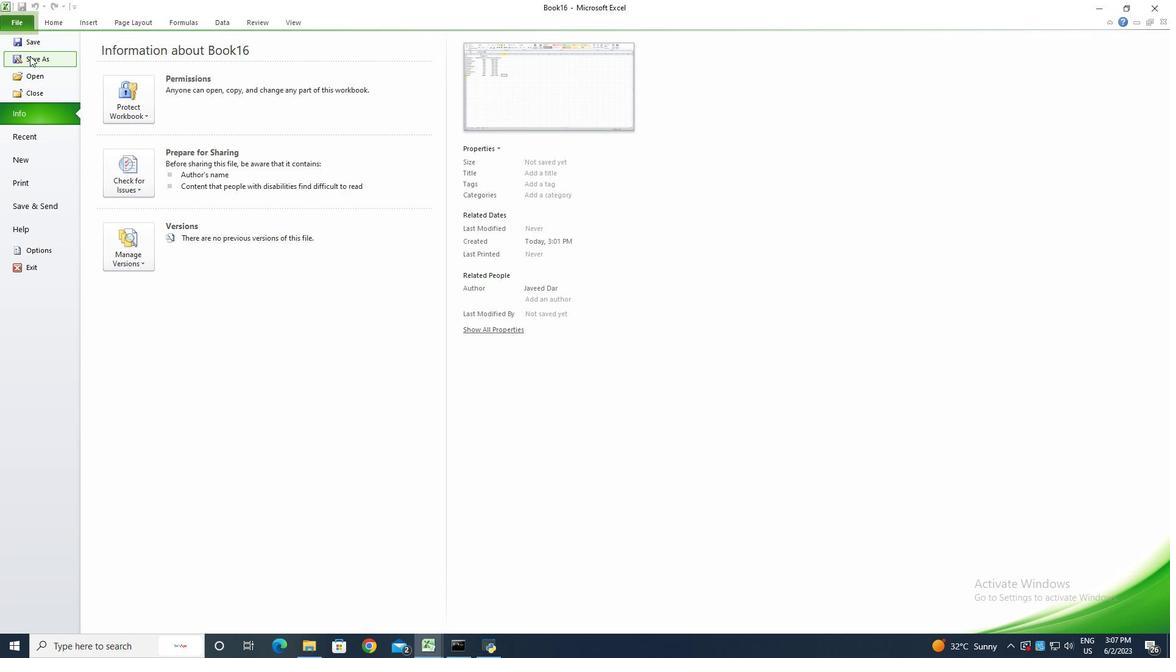 
Action: Key pressed <Key.shift>Budget<Key.space><Key.shift>Control<Key.space><Key.shift>Tool
Screenshot: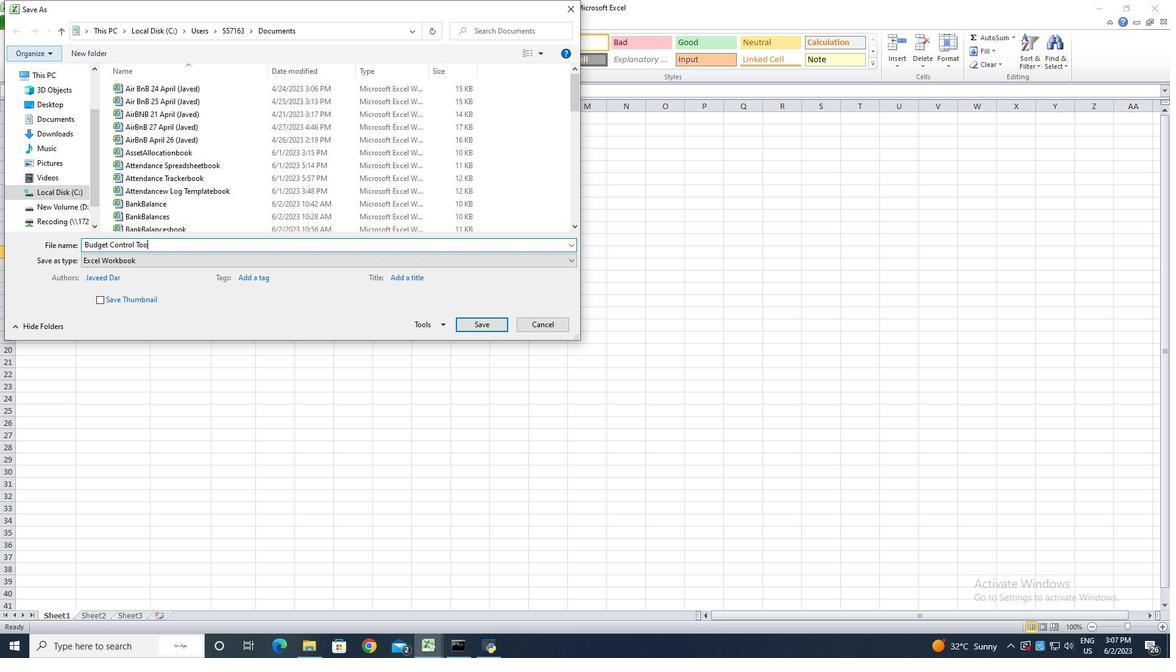 
Action: Mouse moved to (474, 327)
Screenshot: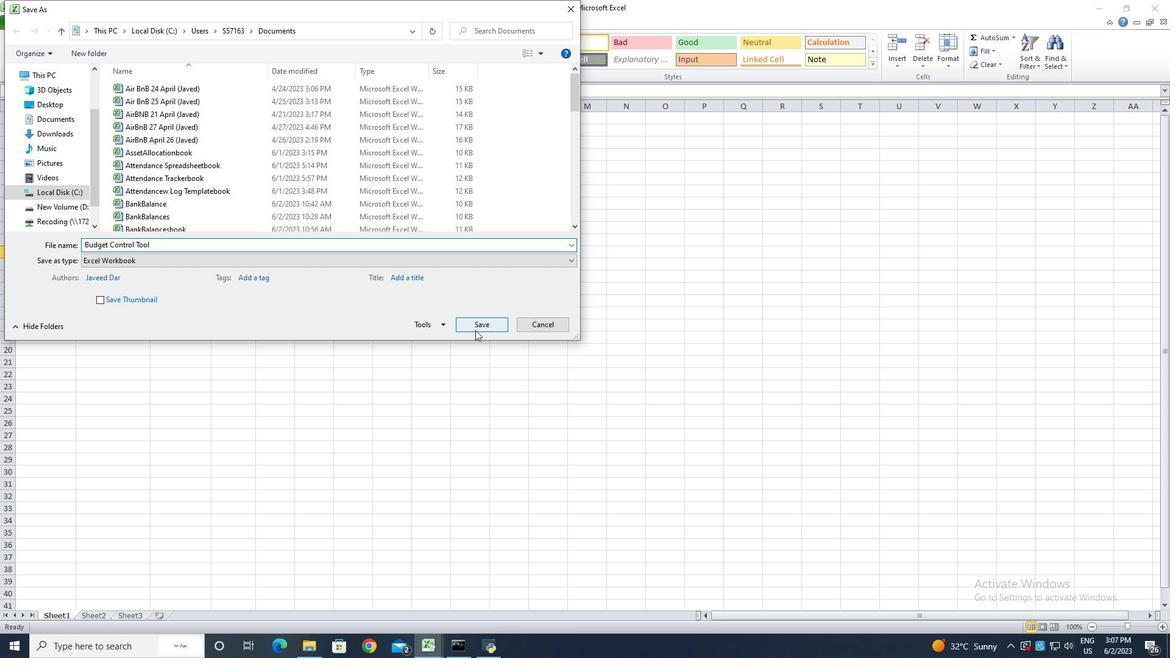 
Action: Mouse pressed left at (474, 327)
Screenshot: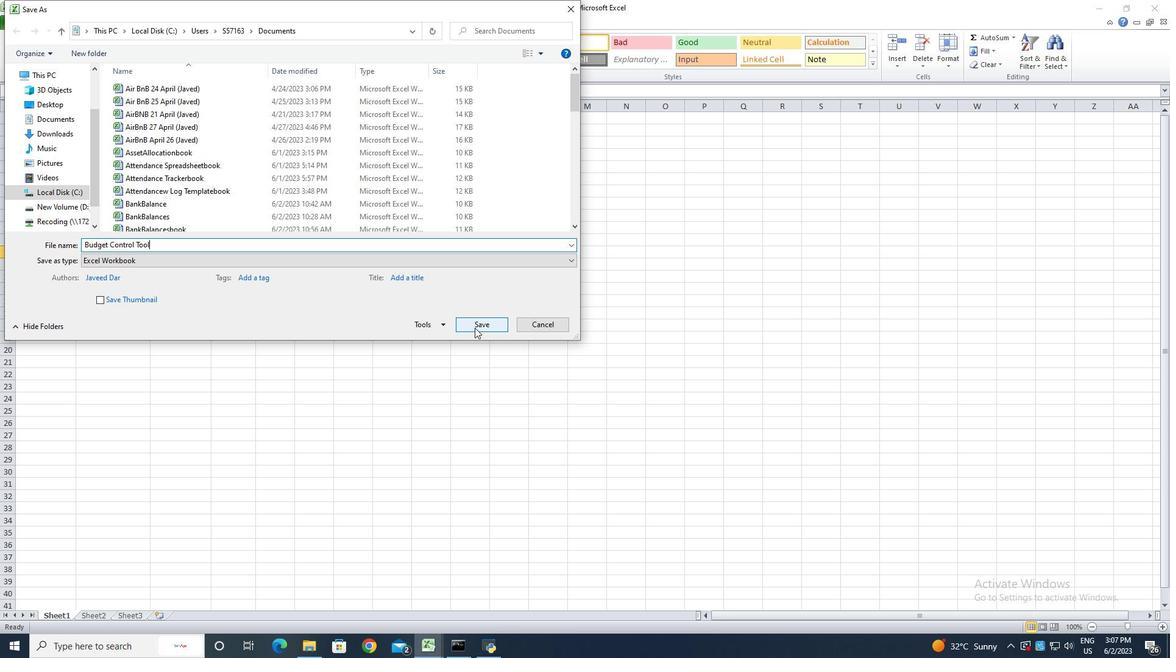 
Action: Mouse moved to (356, 337)
Screenshot: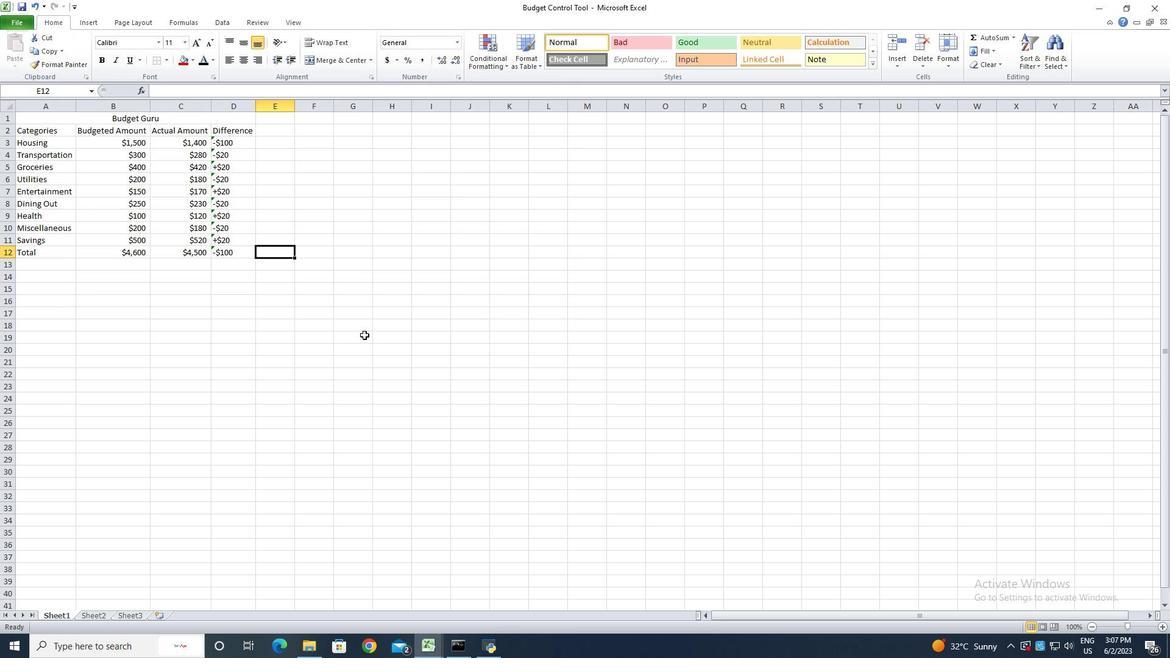 
Action: Key pressed ctrl+S
Screenshot: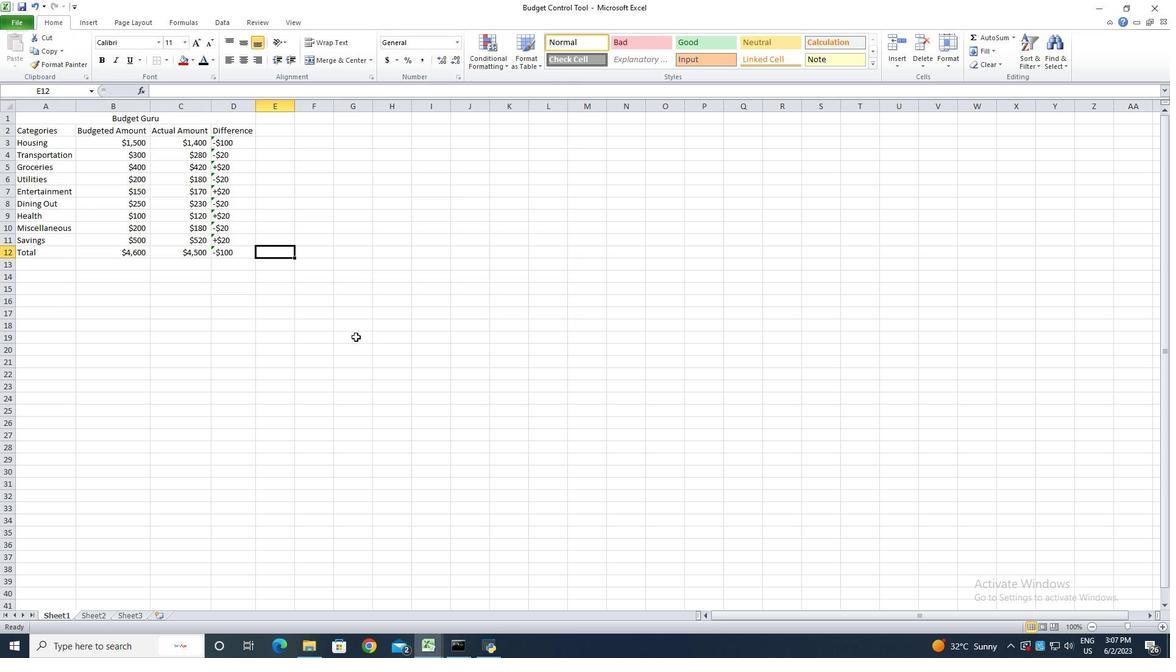 
